 Task: Explore satellite view of the Grand Canyon in Arizona.
Action: Mouse moved to (123, 77)
Screenshot: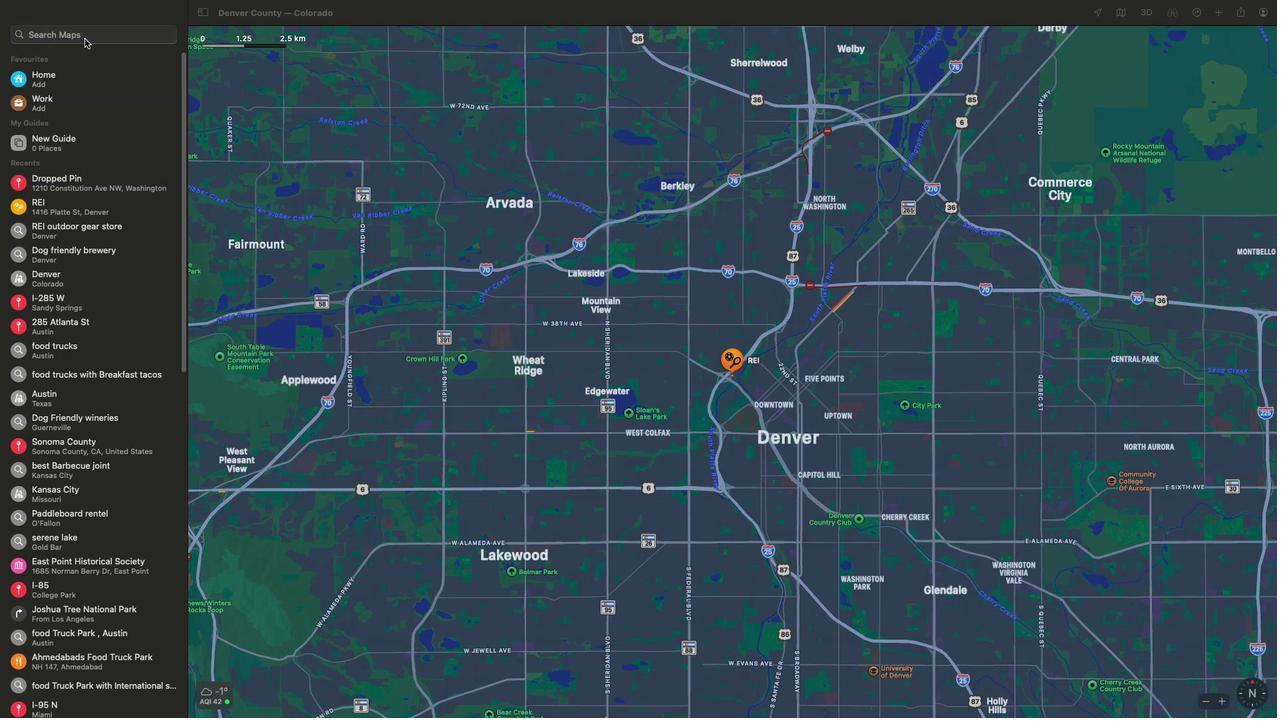 
Action: Mouse pressed left at (123, 77)
Screenshot: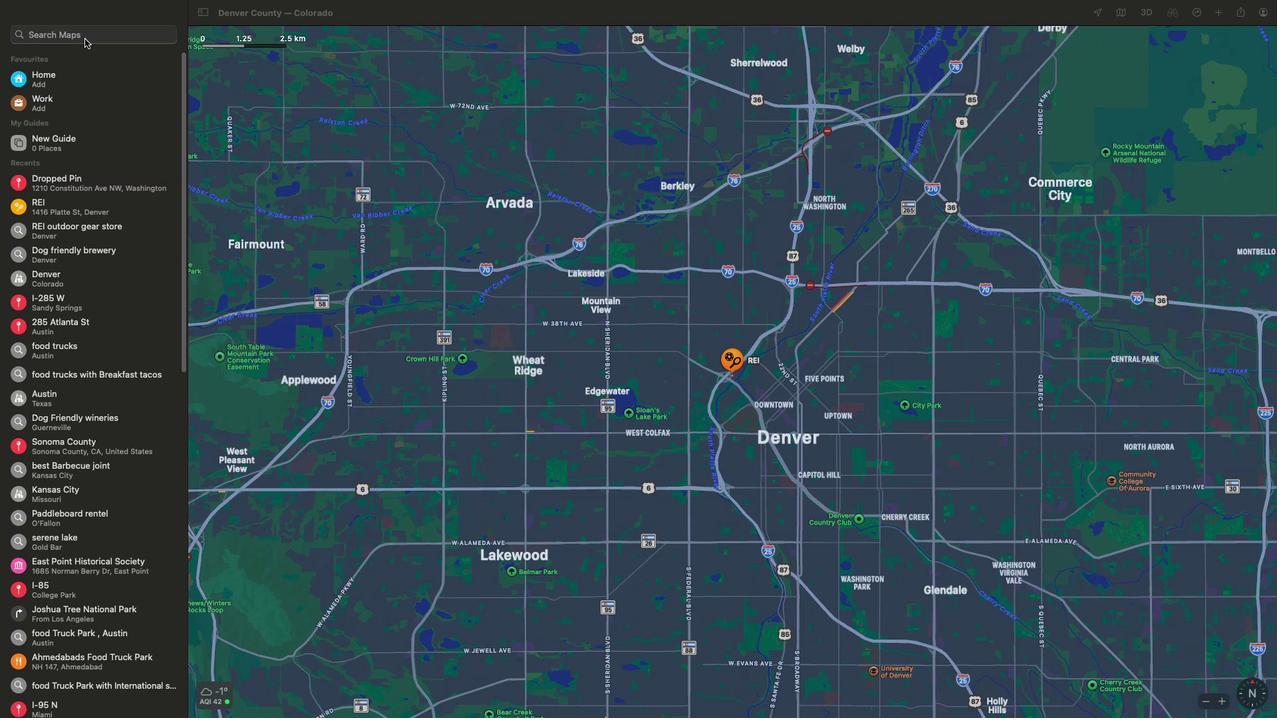 
Action: Key pressed Key.shift'G''r''a''n''d'Key.spaceKey.shift'C''a''n''t'Key.backspace'y''o''n'Key.space','Key.spaceKey.shift'A''r''i''z''o''n''a'Key.spaceKey.enter
Screenshot: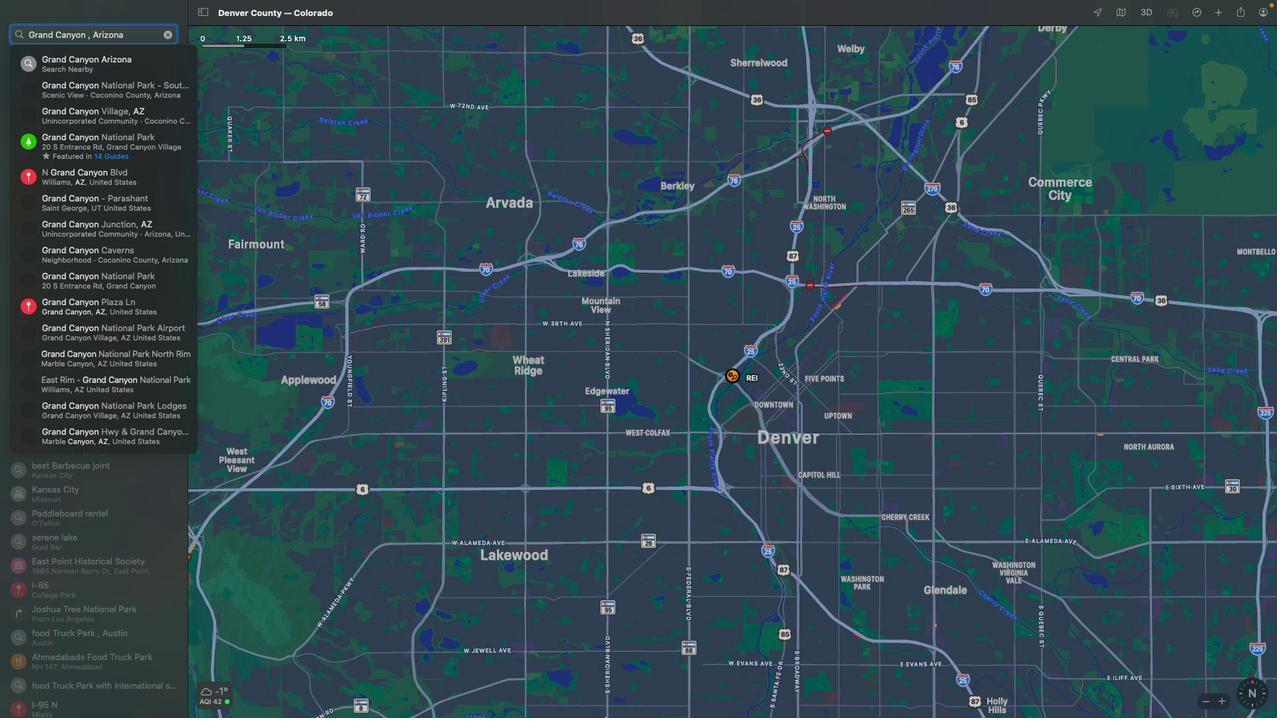 
Action: Mouse moved to (1166, 55)
Screenshot: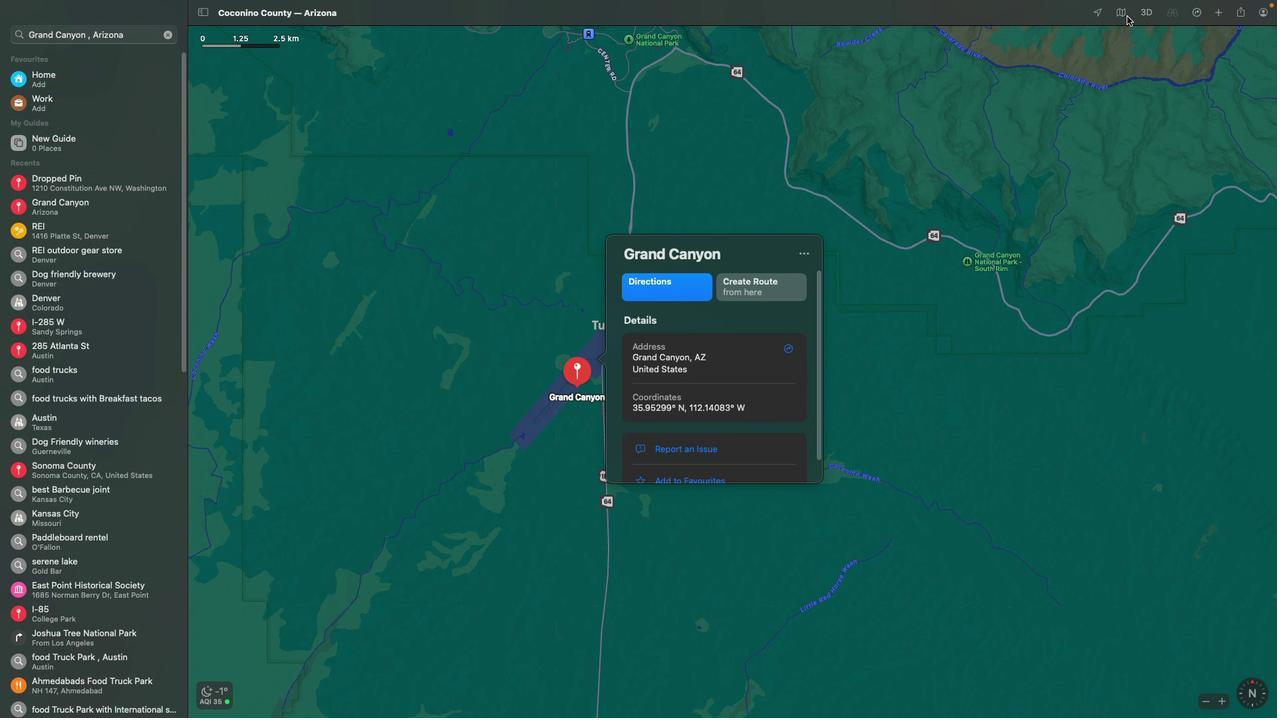 
Action: Mouse pressed left at (1166, 55)
Screenshot: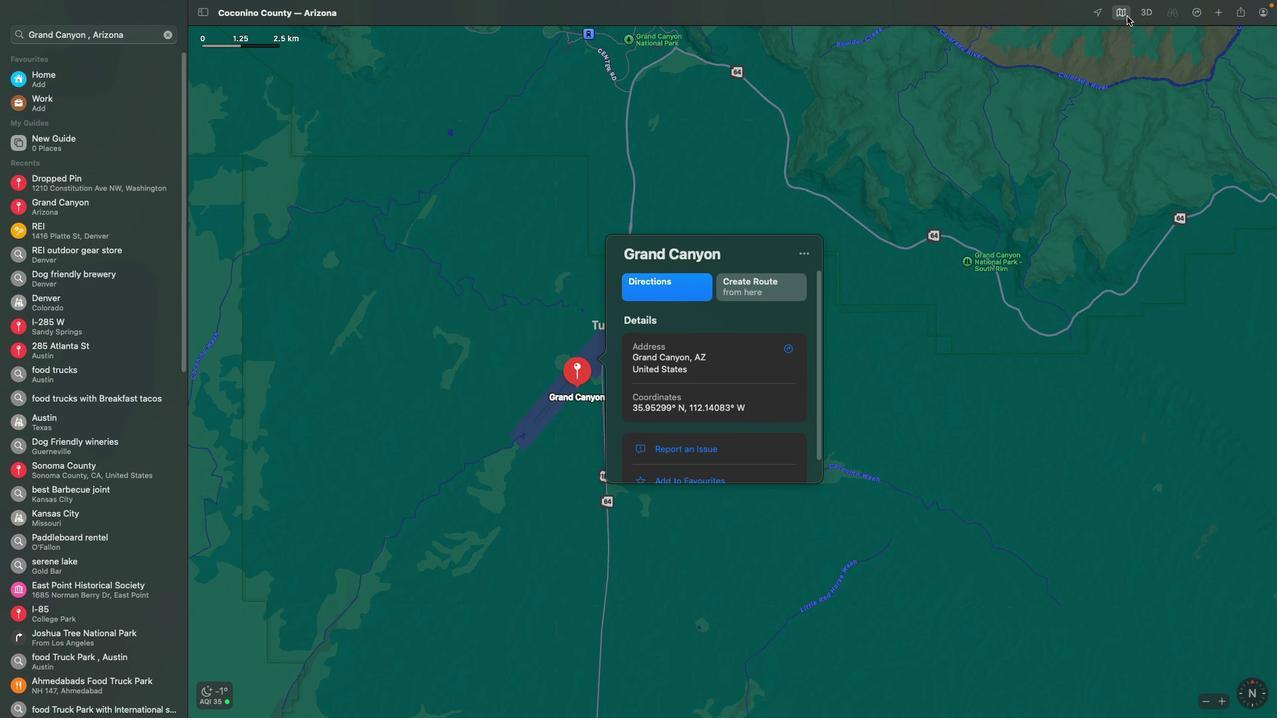 
Action: Mouse moved to (1236, 184)
Screenshot: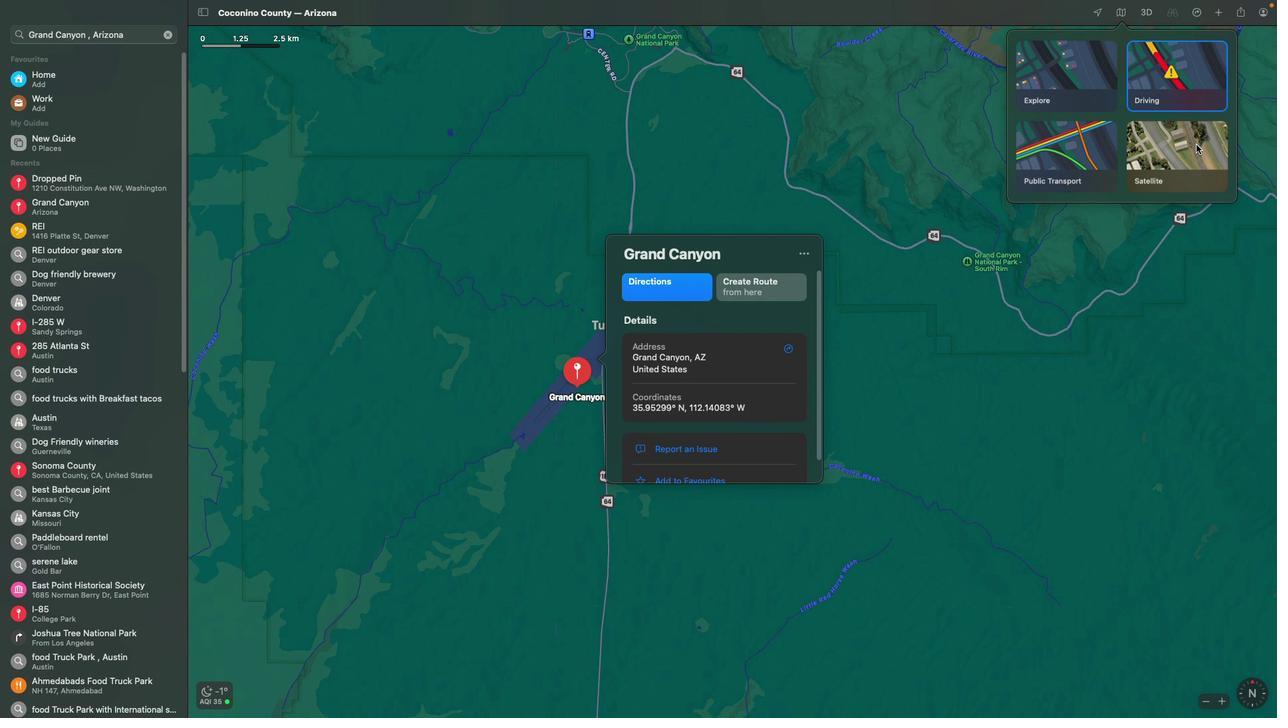 
Action: Mouse pressed left at (1236, 184)
Screenshot: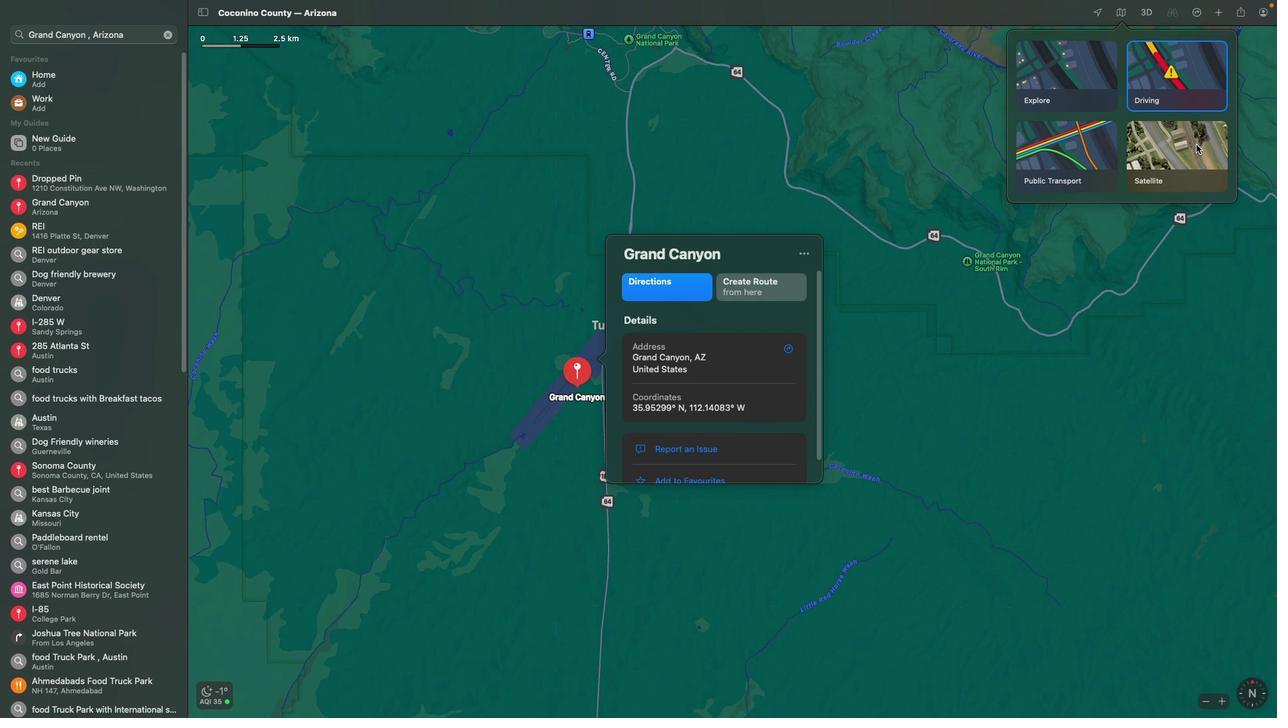 
Action: Mouse moved to (593, 469)
Screenshot: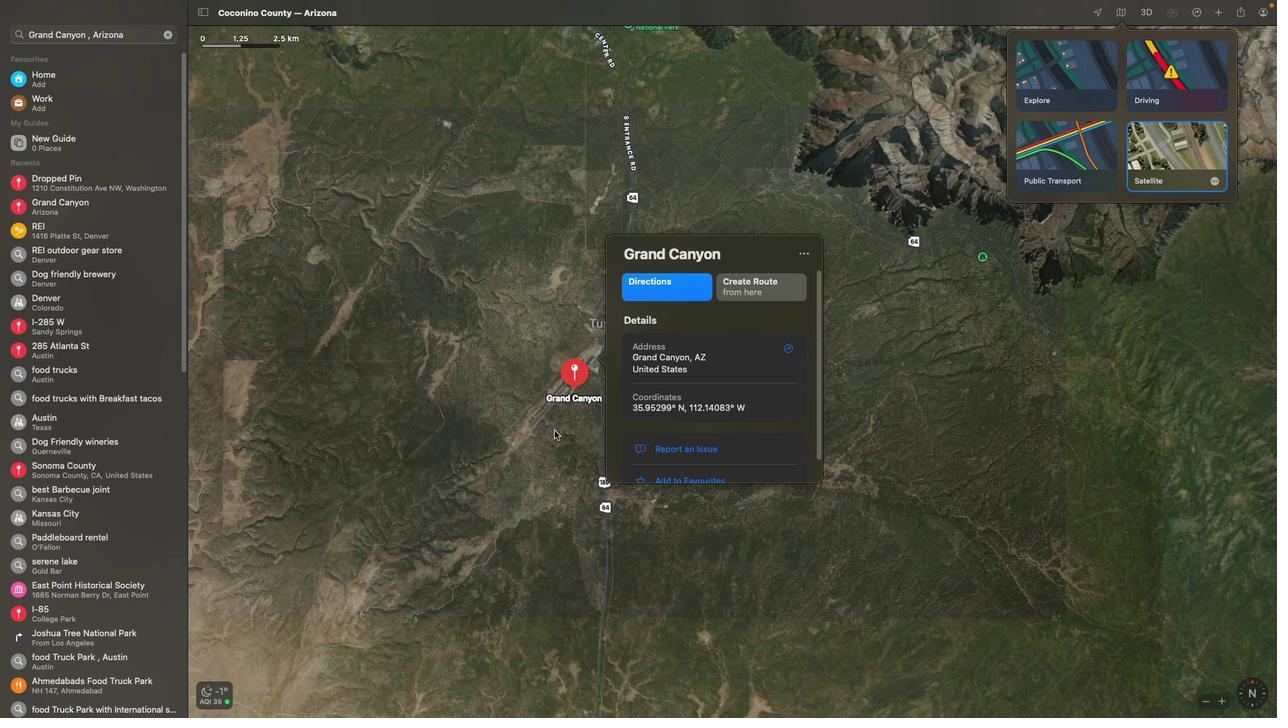 
Action: Mouse scrolled (593, 469) with delta (39, 39)
Screenshot: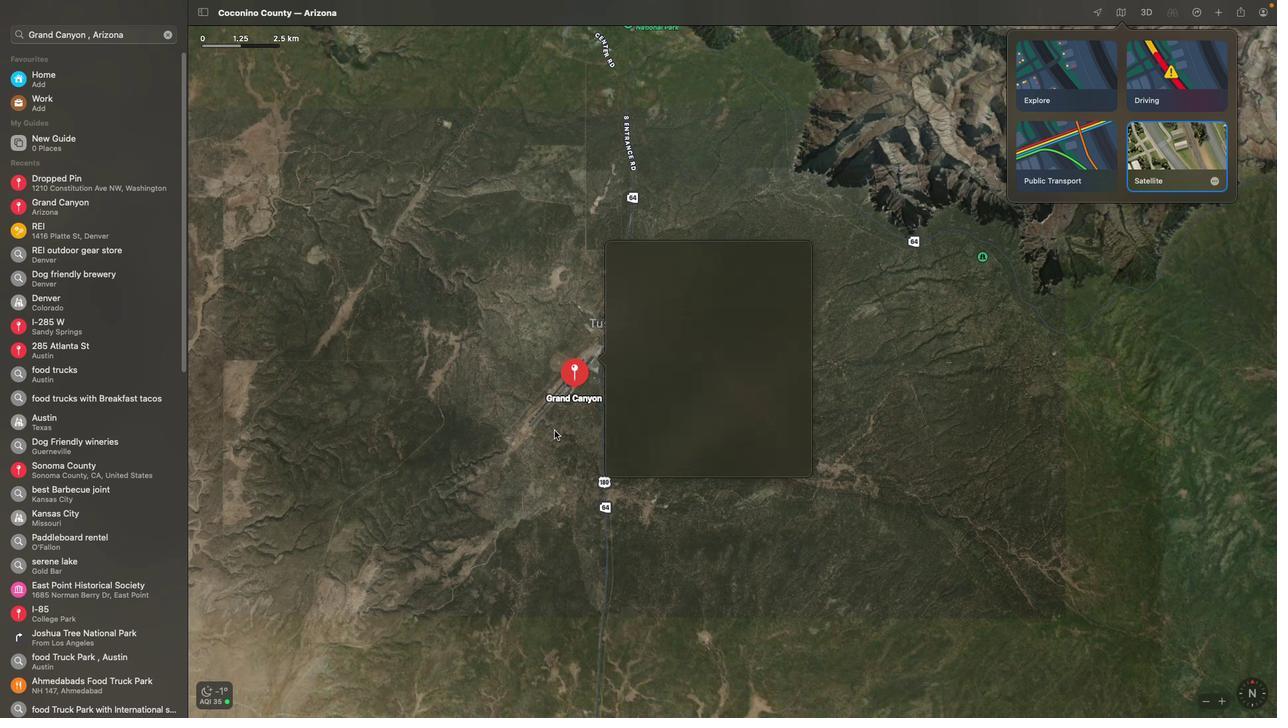 
Action: Mouse scrolled (593, 469) with delta (39, 39)
Screenshot: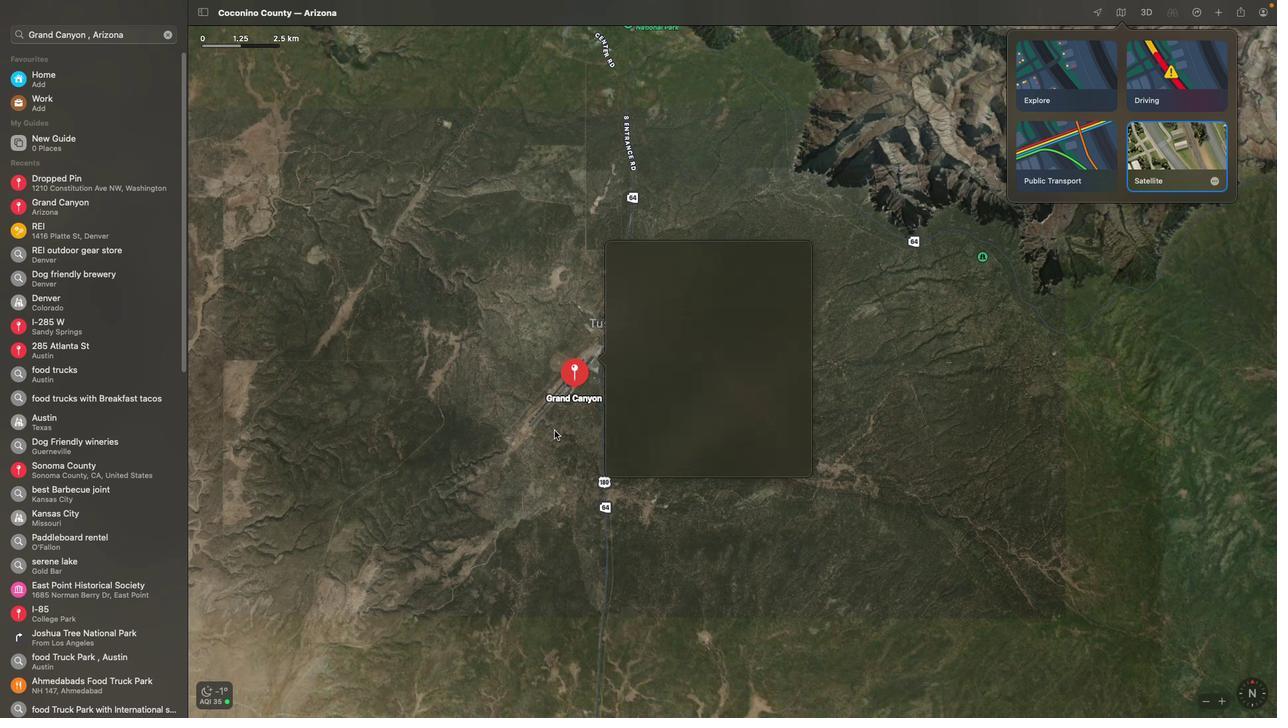 
Action: Mouse scrolled (593, 469) with delta (39, 41)
Screenshot: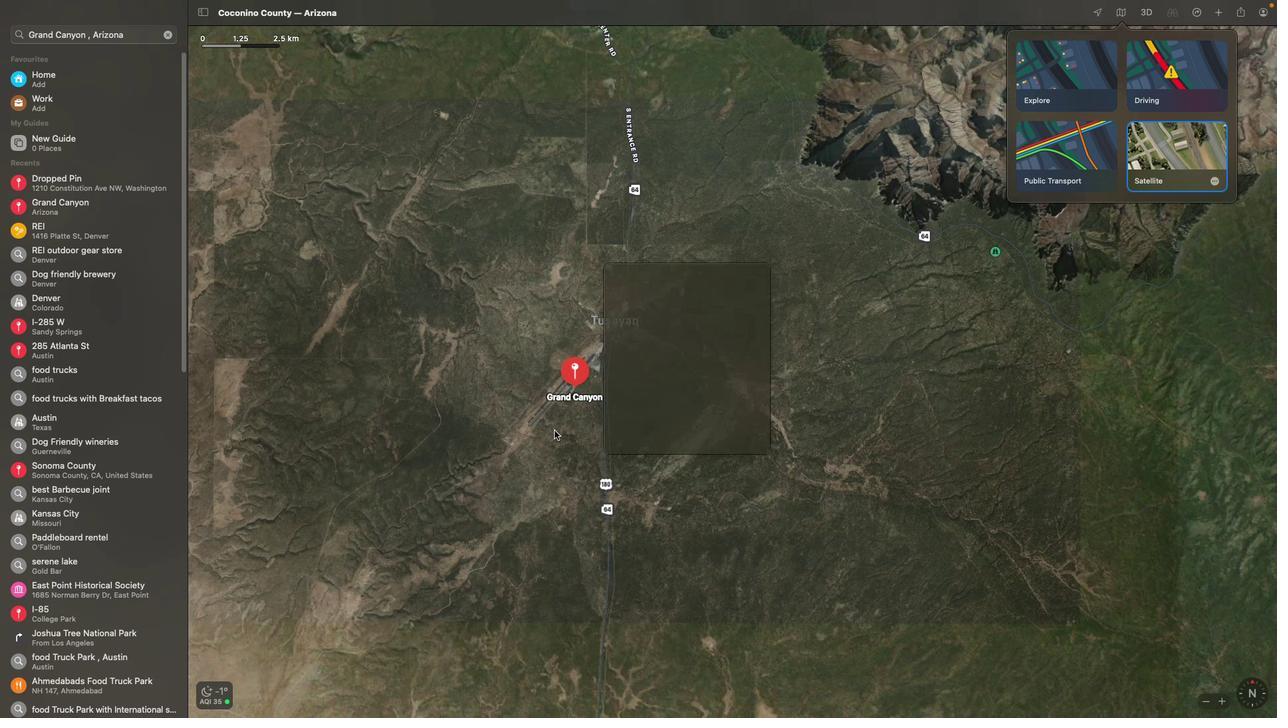 
Action: Mouse scrolled (593, 469) with delta (39, 42)
Screenshot: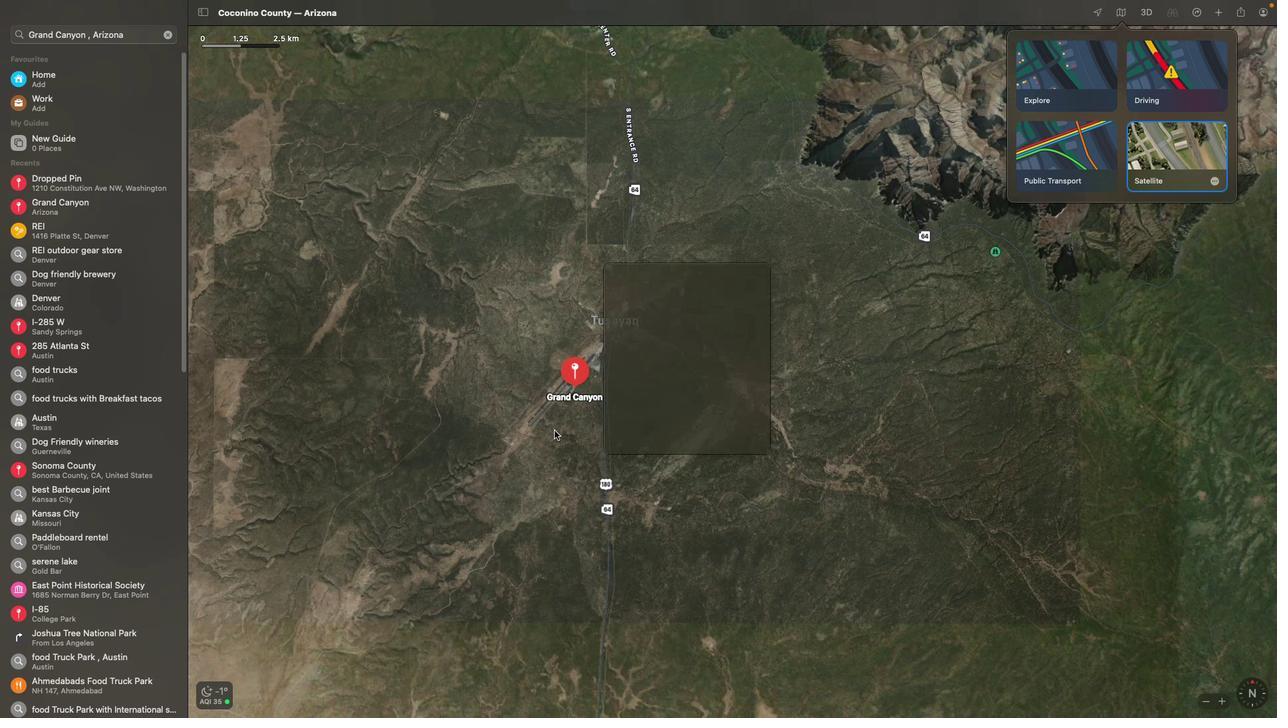 
Action: Mouse scrolled (593, 469) with delta (39, 43)
Screenshot: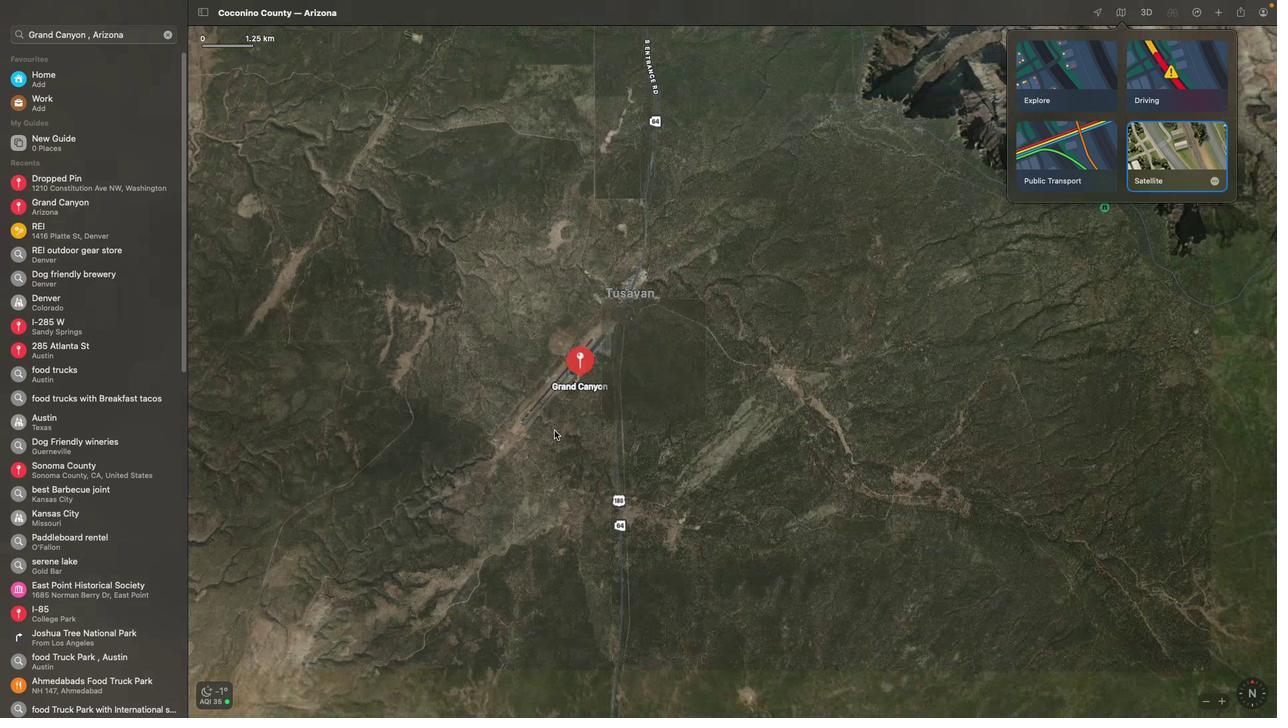 
Action: Mouse scrolled (593, 469) with delta (39, 39)
Screenshot: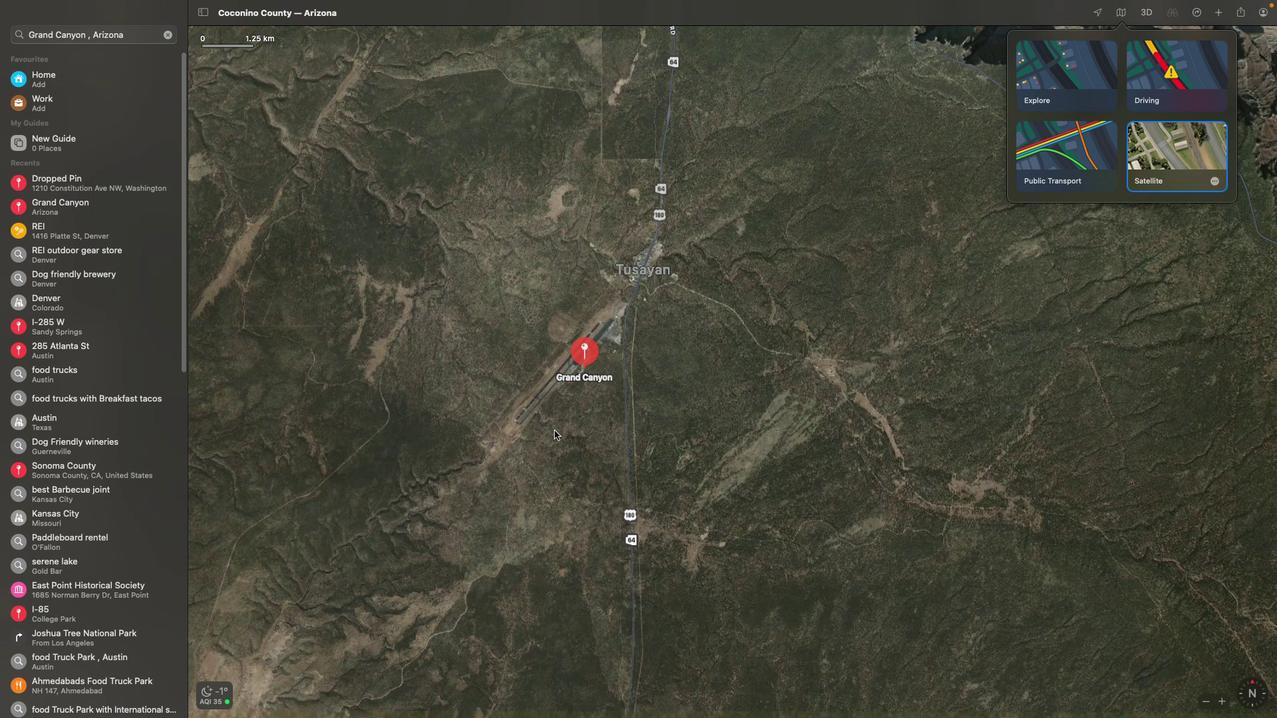 
Action: Mouse scrolled (593, 469) with delta (39, 39)
Screenshot: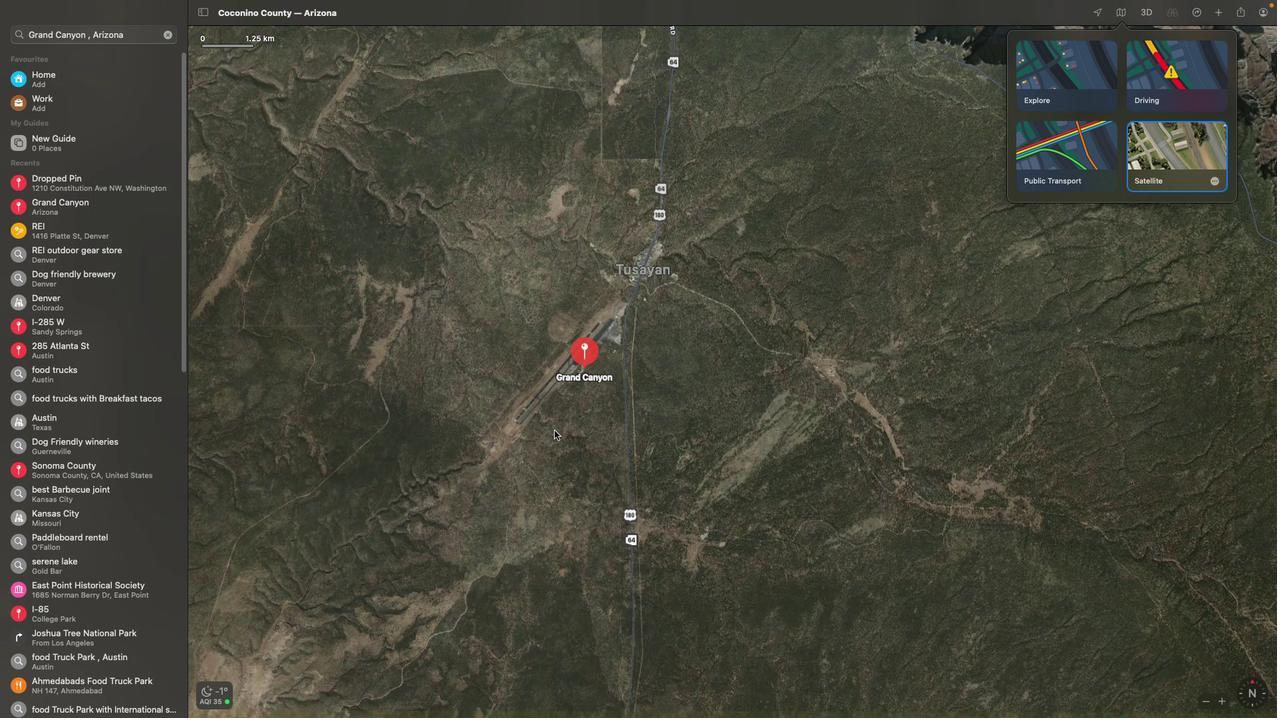 
Action: Mouse scrolled (593, 469) with delta (39, 41)
Screenshot: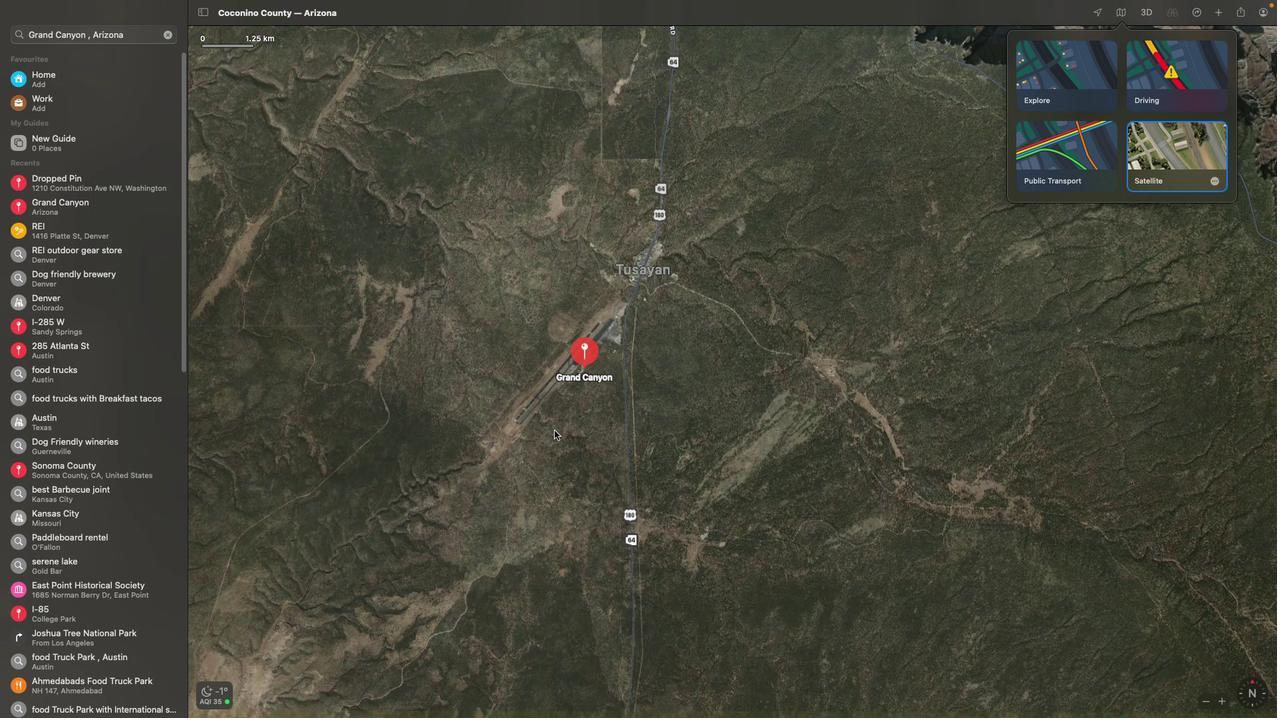
Action: Mouse scrolled (593, 469) with delta (39, 42)
Screenshot: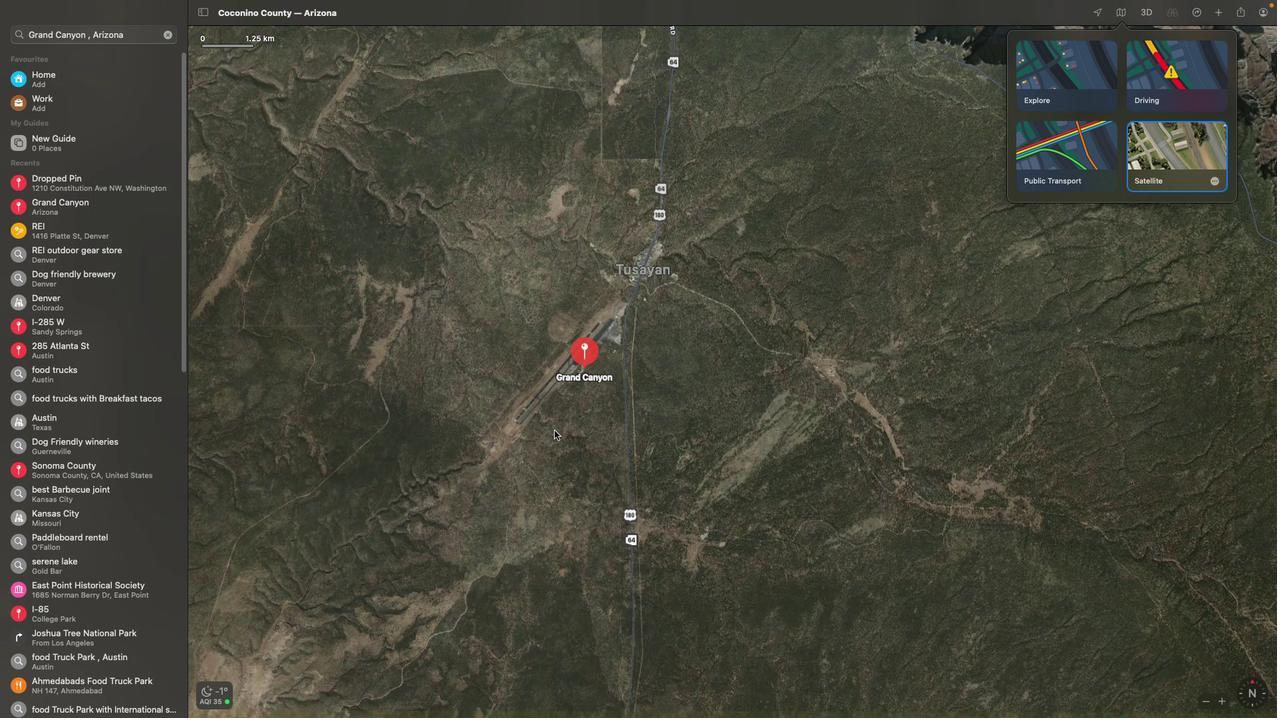
Action: Mouse scrolled (593, 469) with delta (39, 43)
Screenshot: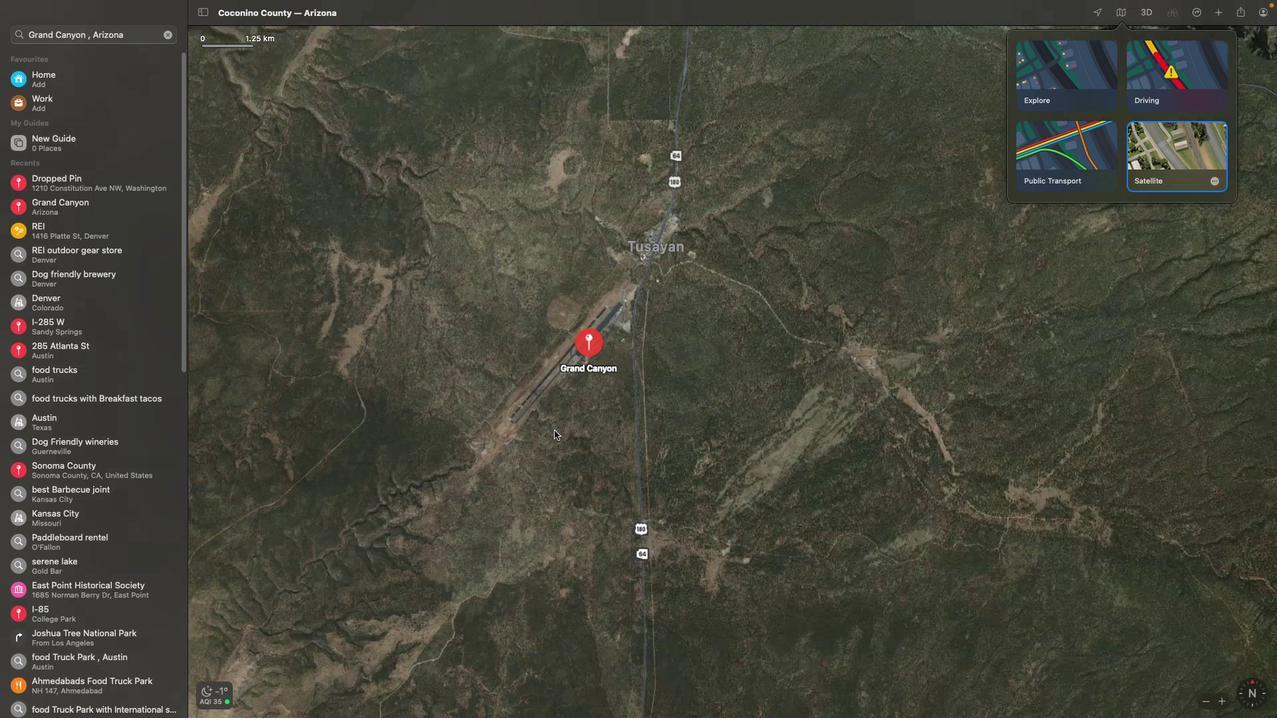 
Action: Mouse moved to (626, 455)
Screenshot: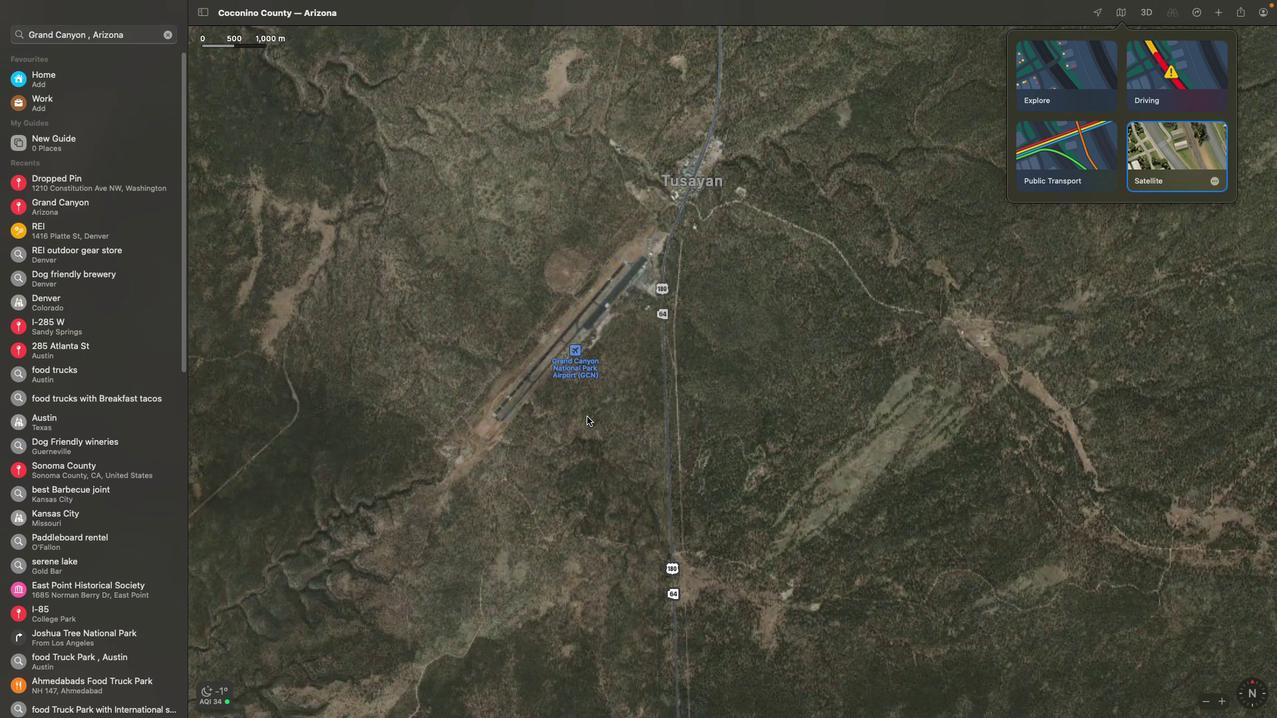 
Action: Mouse scrolled (626, 455) with delta (39, 39)
Screenshot: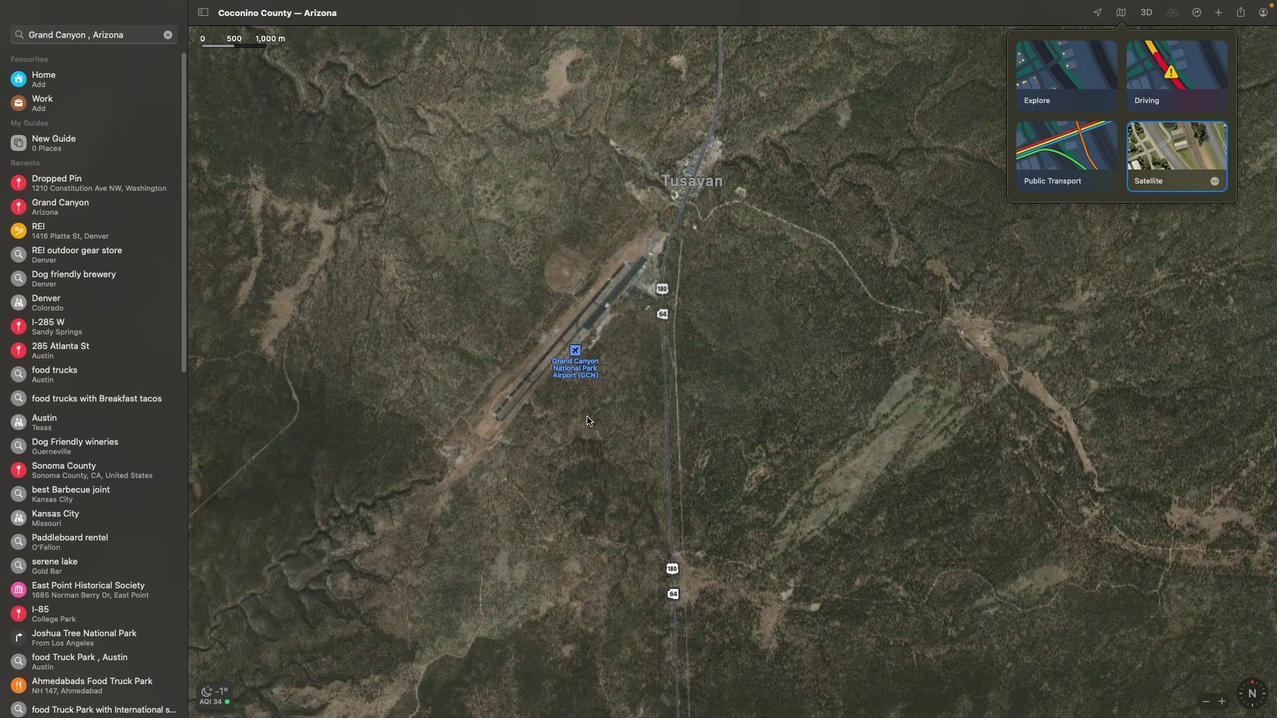 
Action: Mouse scrolled (626, 455) with delta (39, 39)
Screenshot: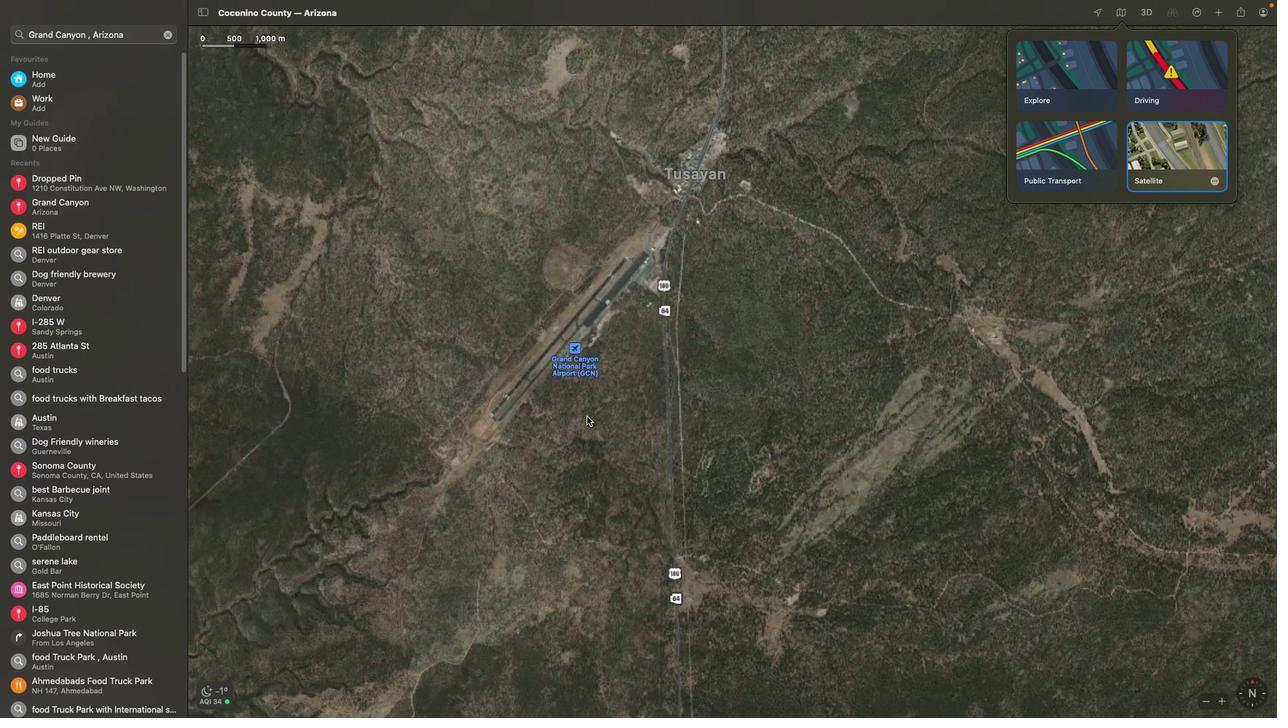 
Action: Mouse scrolled (626, 455) with delta (39, 41)
Screenshot: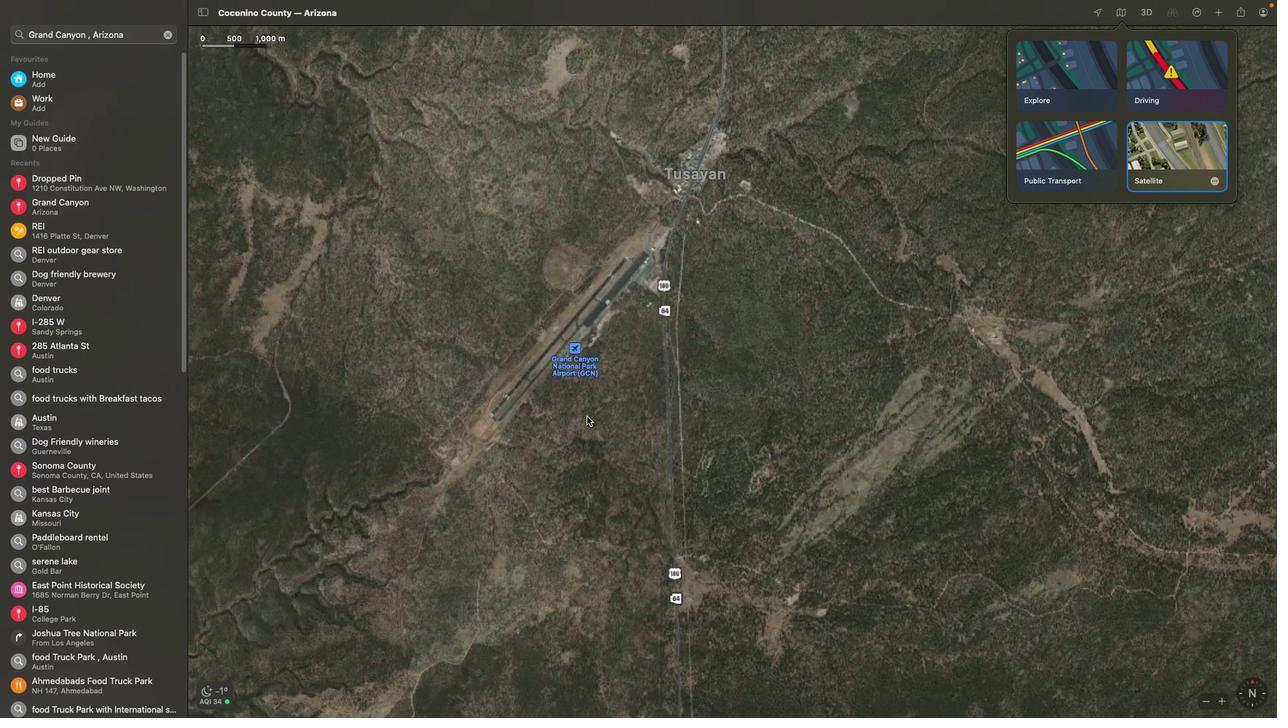 
Action: Mouse scrolled (626, 455) with delta (39, 42)
Screenshot: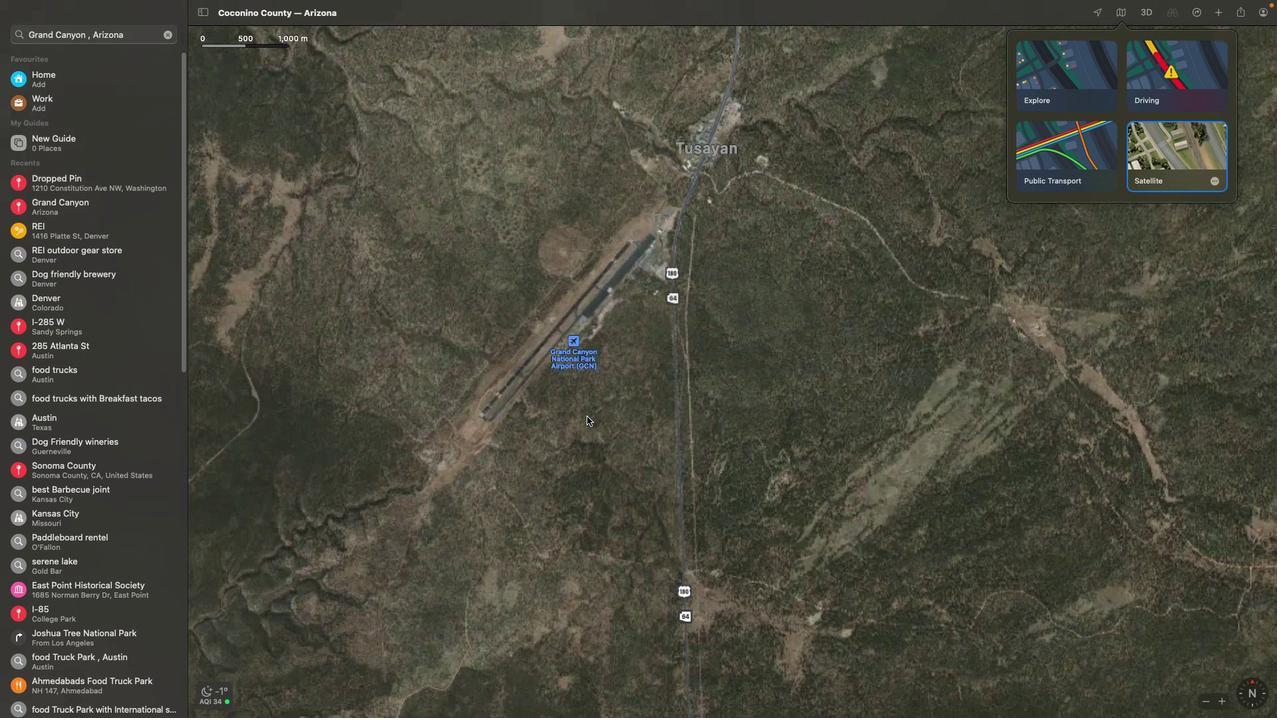 
Action: Mouse moved to (651, 402)
Screenshot: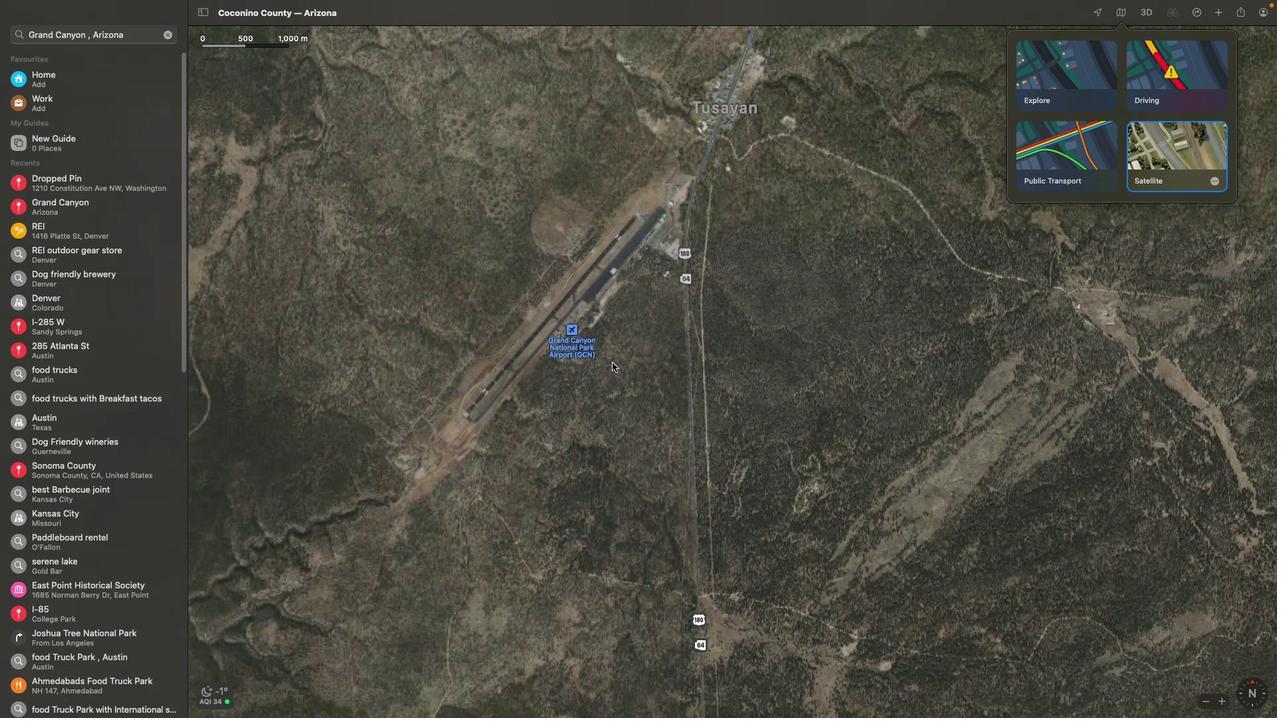 
Action: Mouse pressed left at (651, 402)
Screenshot: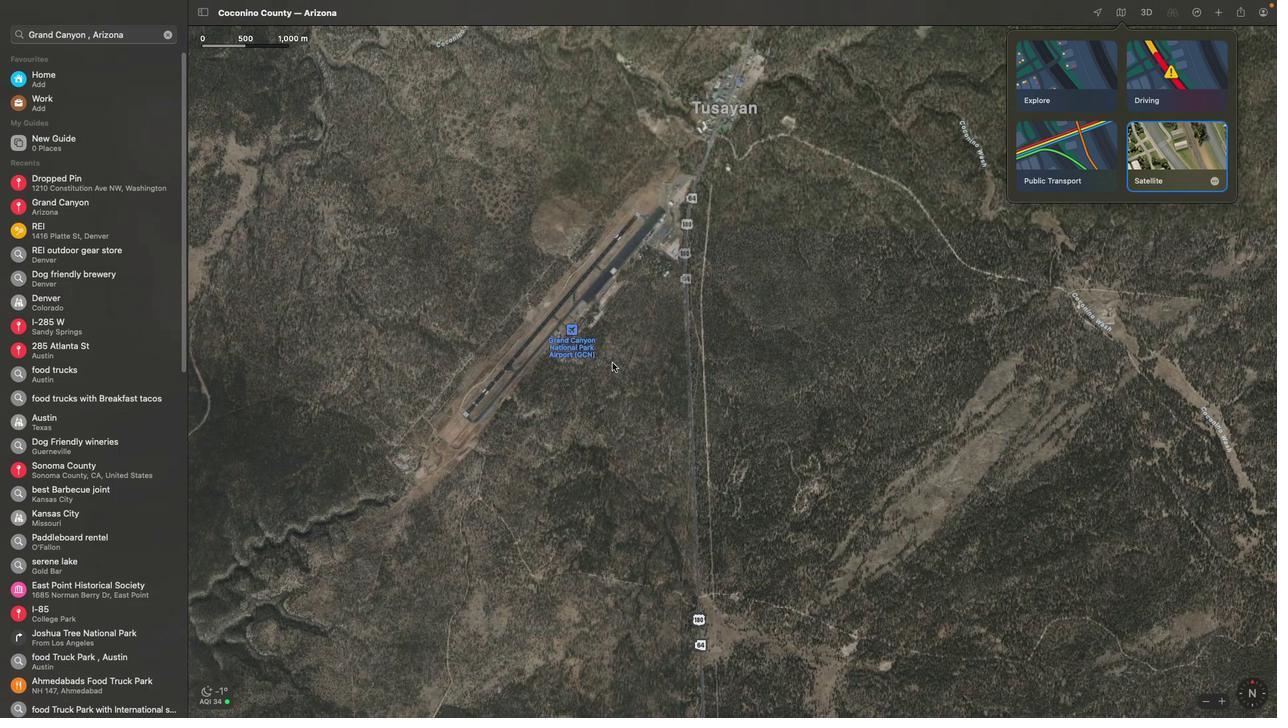 
Action: Mouse moved to (644, 418)
Screenshot: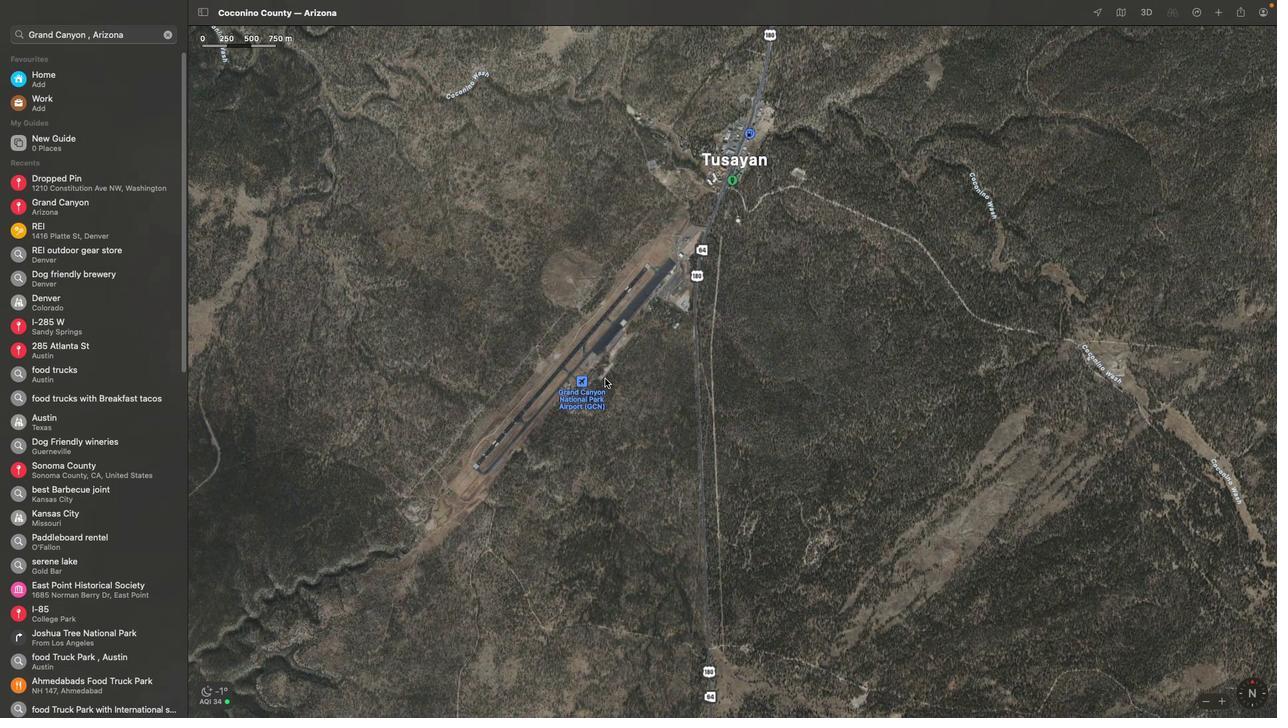 
Action: Mouse scrolled (644, 418) with delta (39, 39)
Screenshot: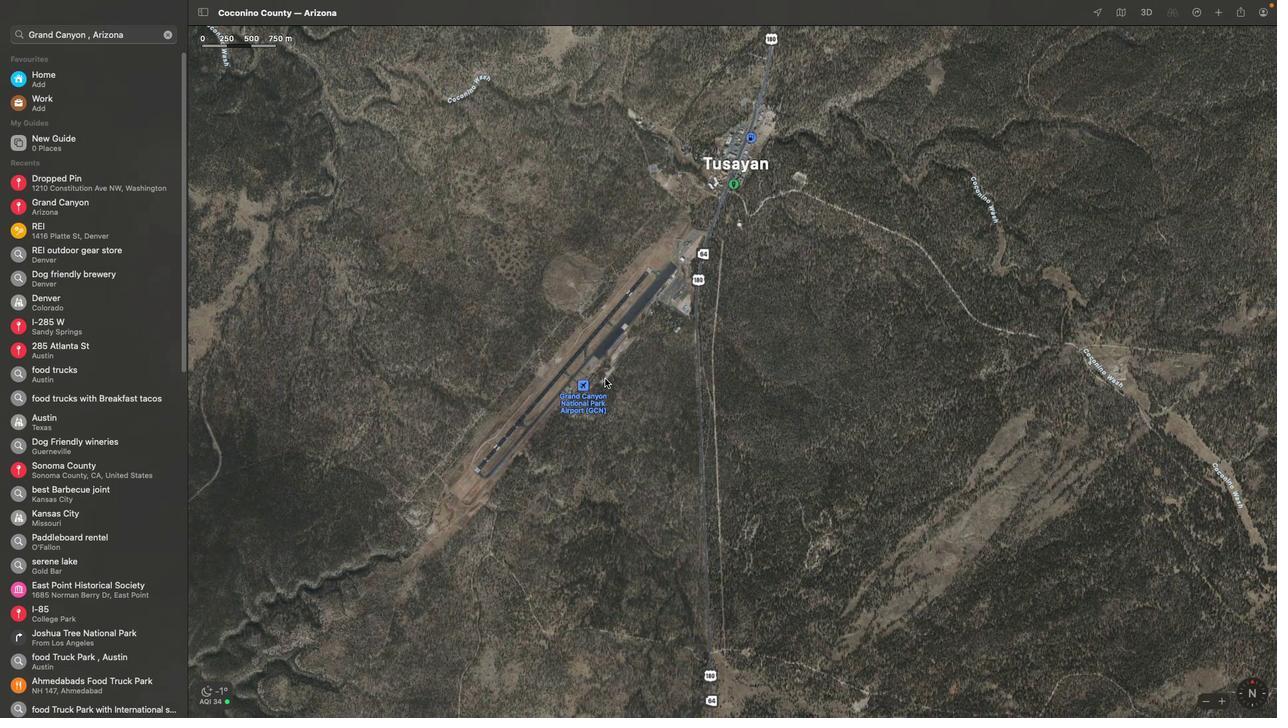 
Action: Mouse scrolled (644, 418) with delta (39, 39)
Screenshot: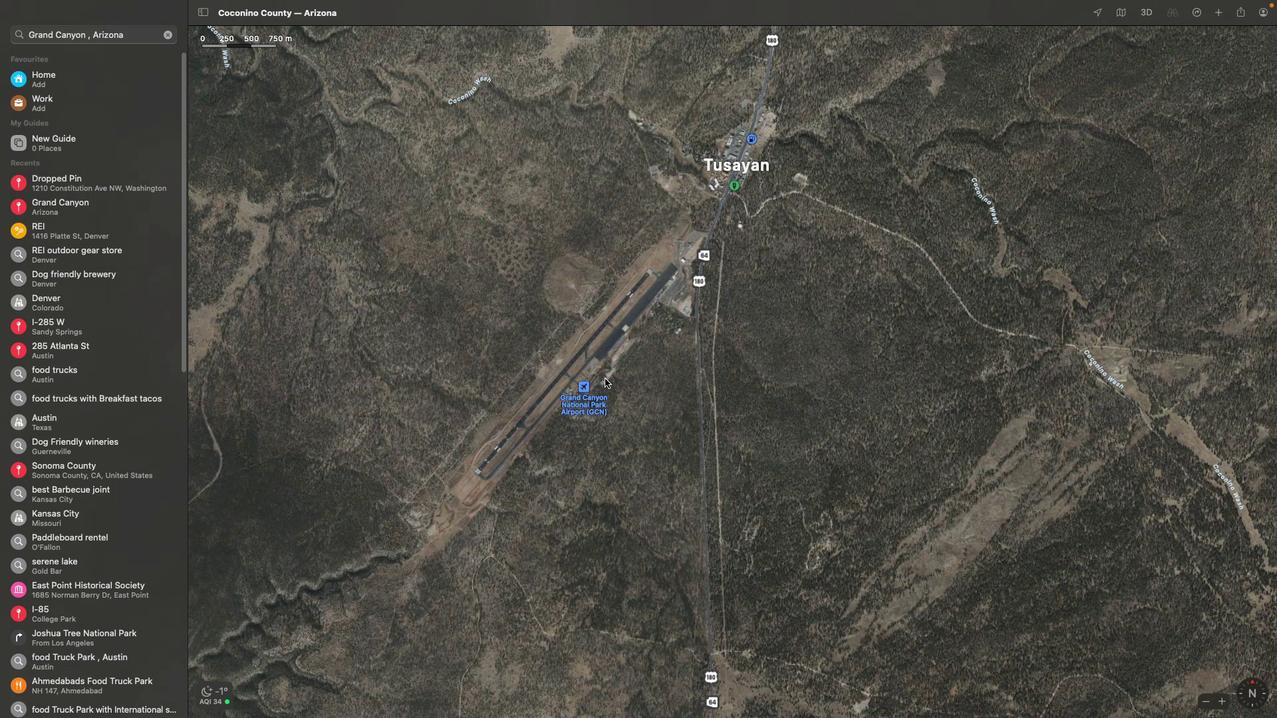 
Action: Mouse scrolled (644, 418) with delta (39, 41)
Screenshot: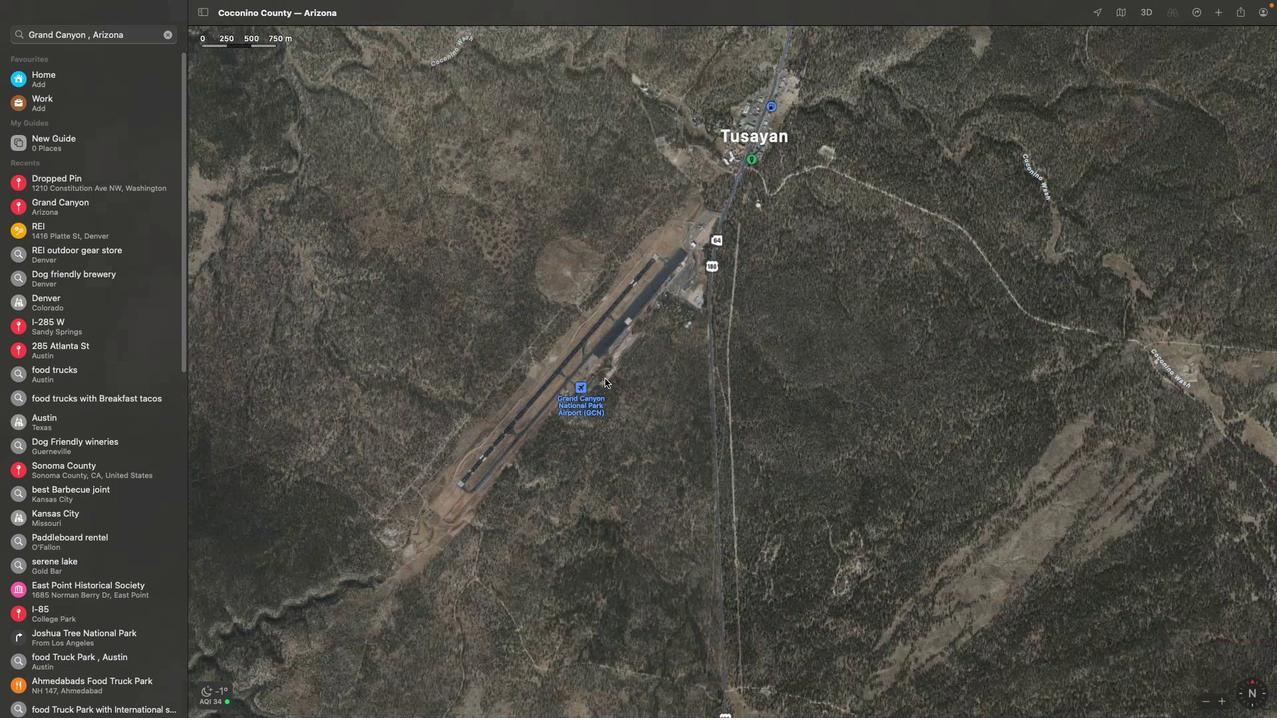 
Action: Mouse scrolled (644, 418) with delta (39, 42)
Screenshot: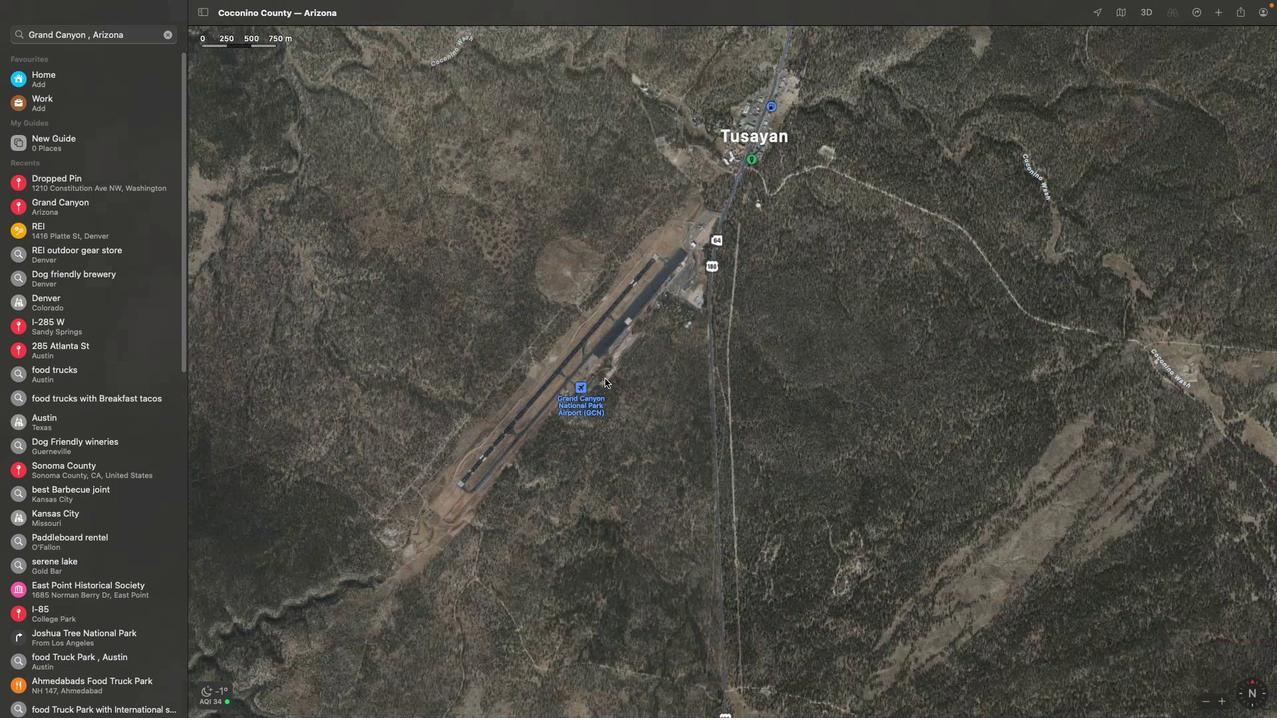 
Action: Mouse scrolled (644, 418) with delta (39, 43)
Screenshot: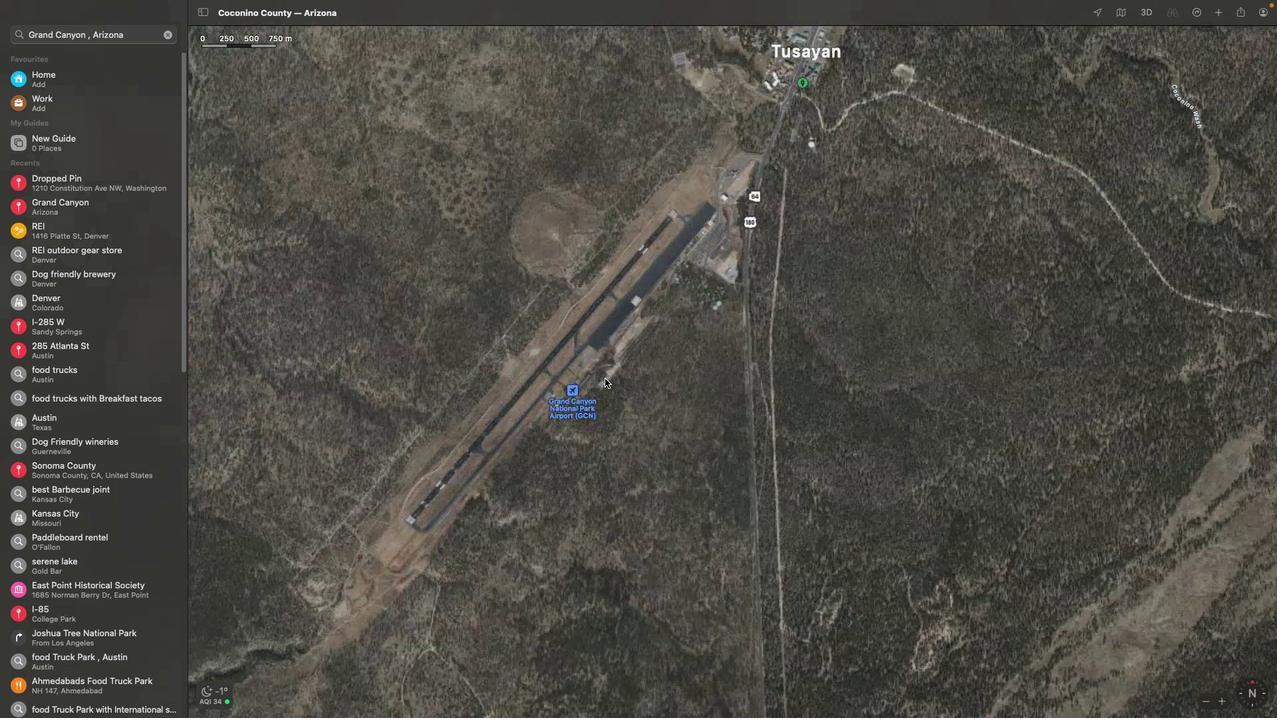 
Action: Mouse scrolled (644, 418) with delta (39, 43)
Screenshot: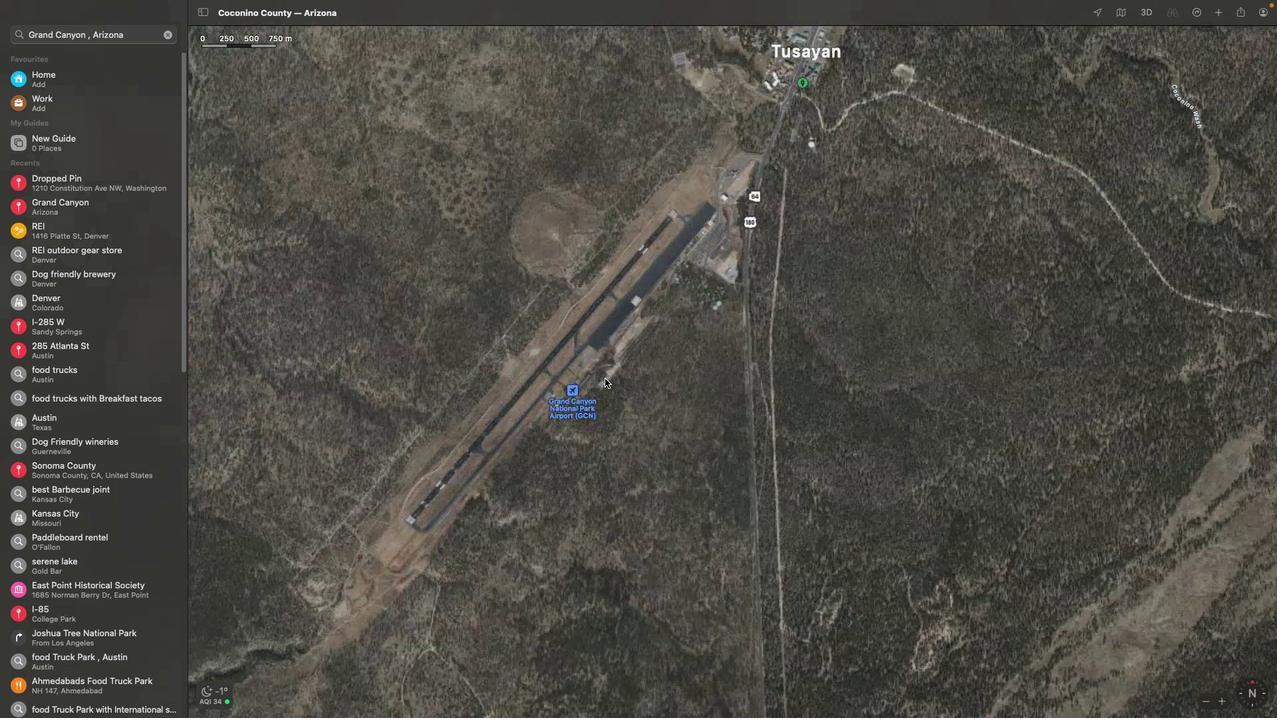 
Action: Mouse moved to (719, 397)
Screenshot: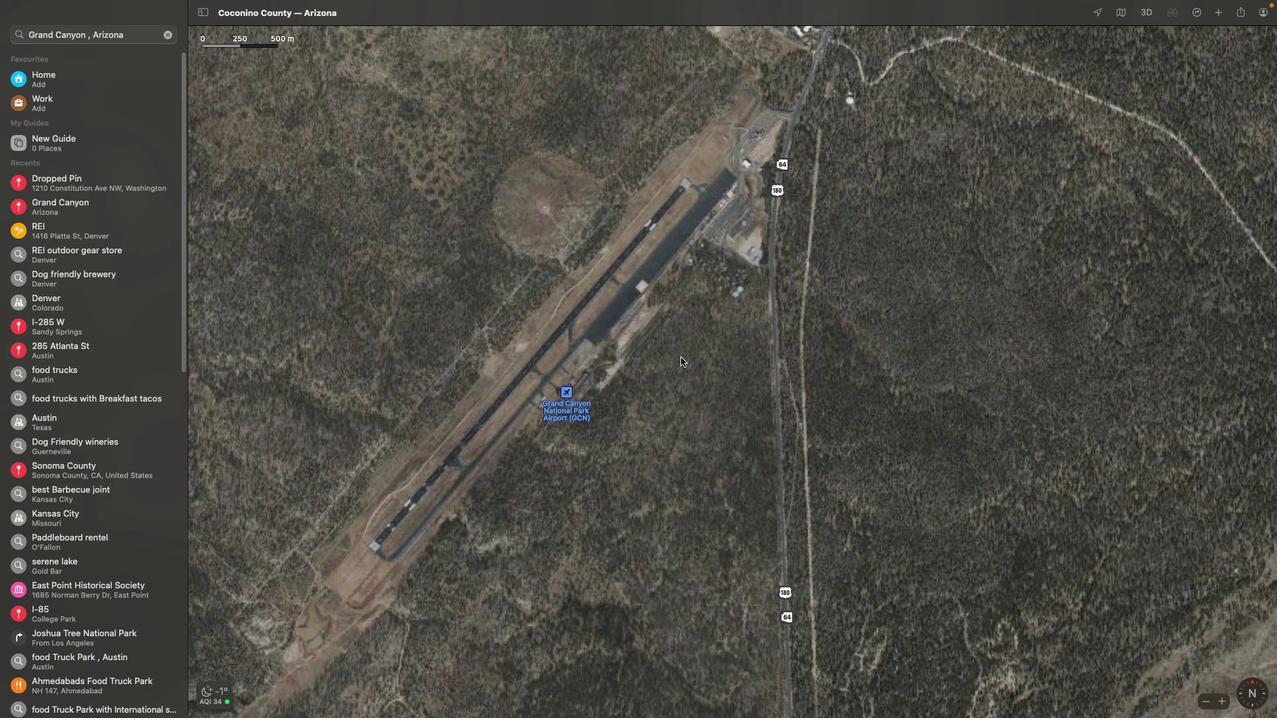 
Action: Mouse pressed left at (719, 397)
Screenshot: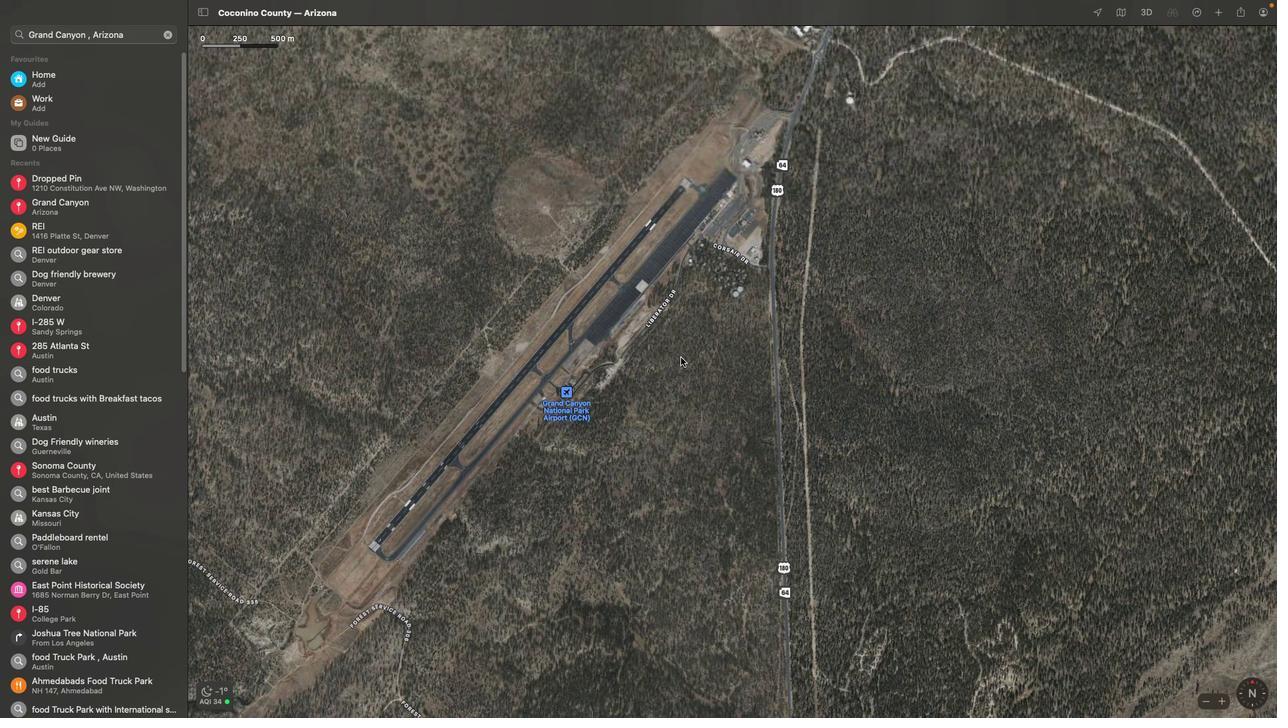 
Action: Mouse moved to (634, 466)
Screenshot: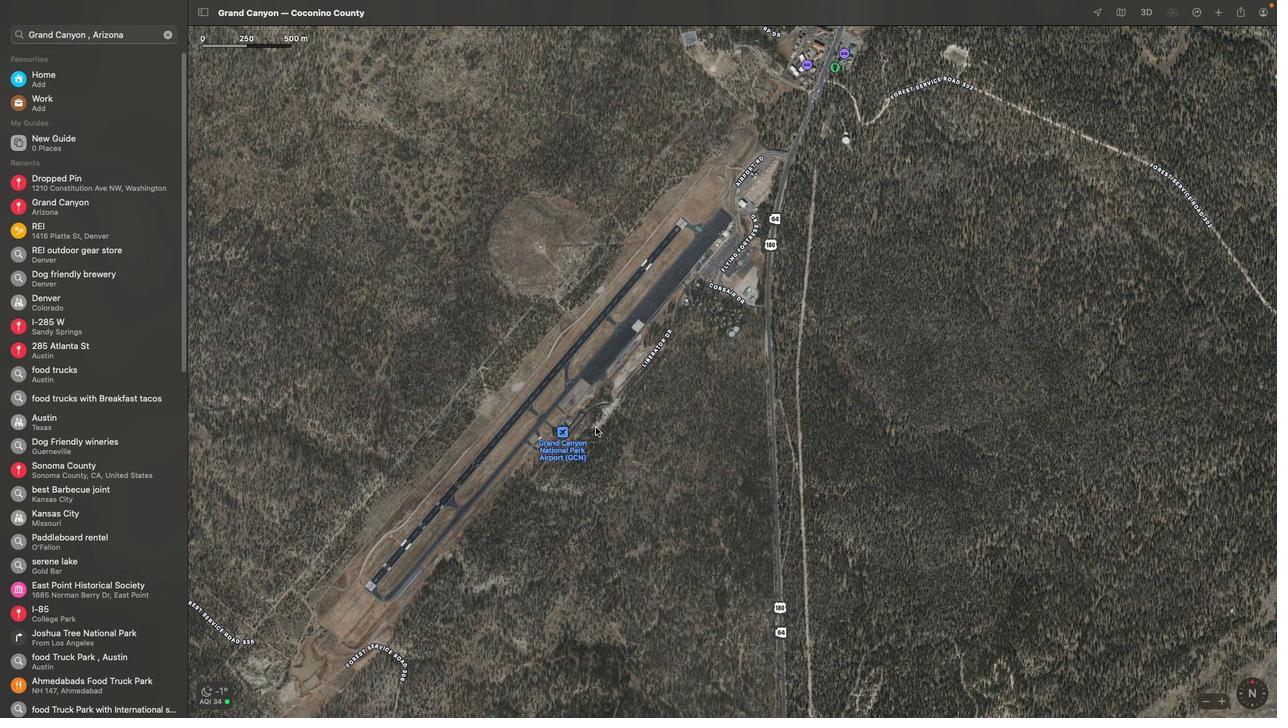 
Action: Mouse scrolled (634, 466) with delta (39, 39)
Screenshot: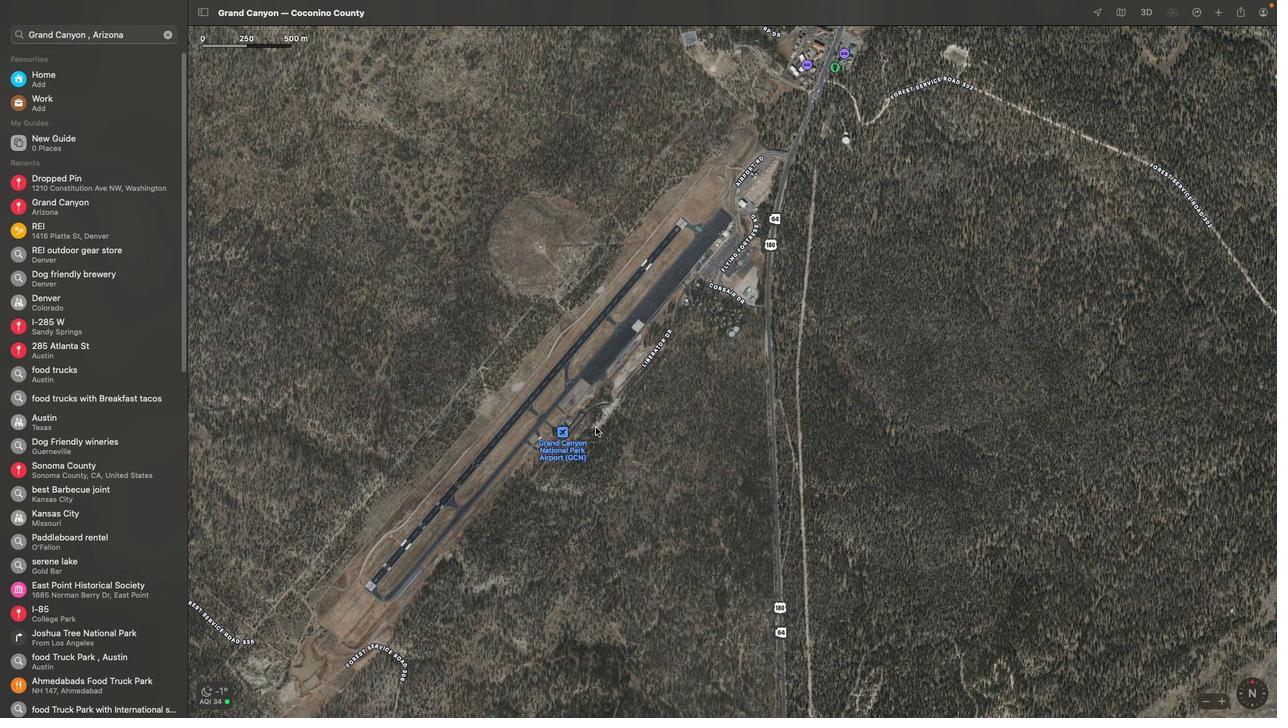
Action: Mouse scrolled (634, 466) with delta (39, 39)
Screenshot: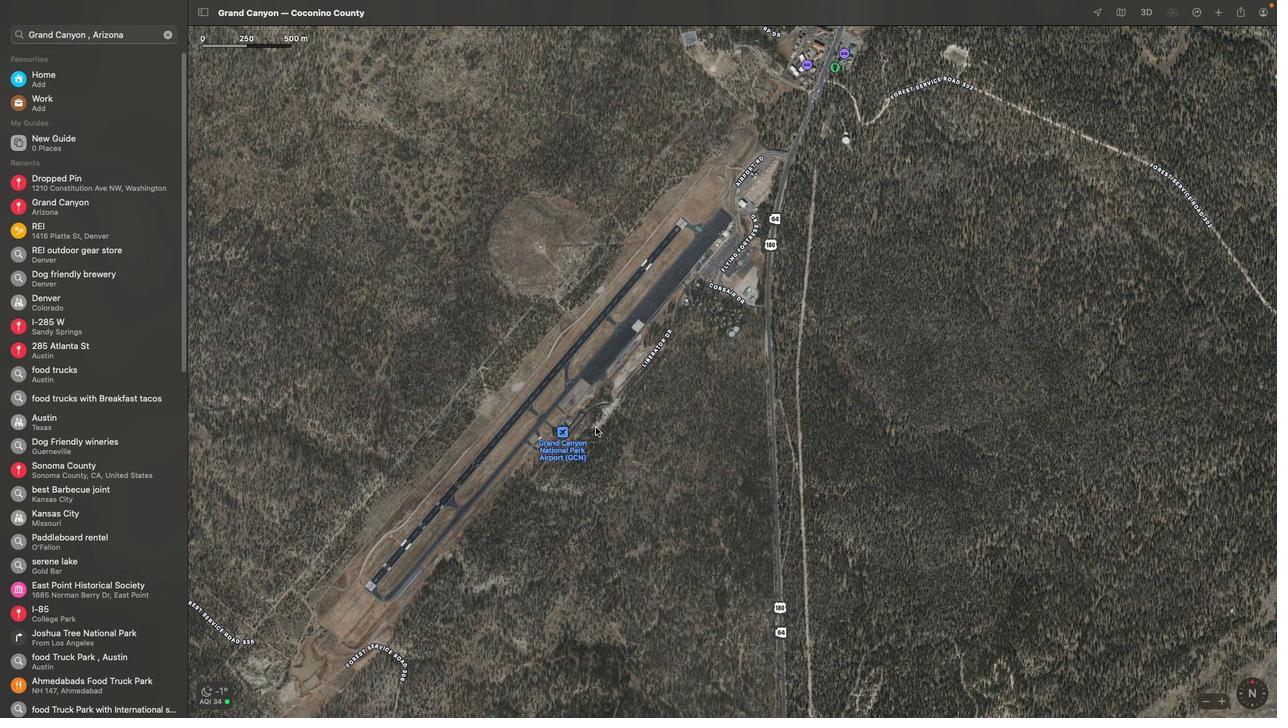 
Action: Mouse scrolled (634, 466) with delta (39, 41)
Screenshot: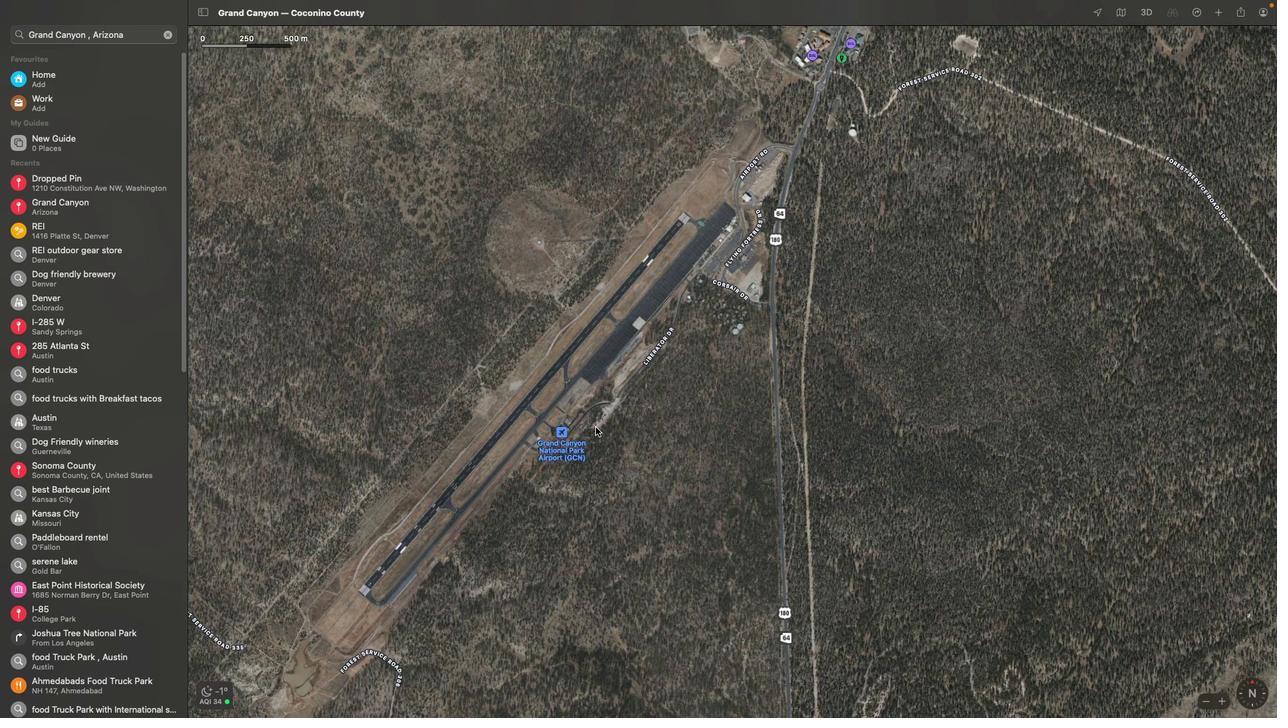 
Action: Mouse scrolled (634, 466) with delta (39, 41)
Screenshot: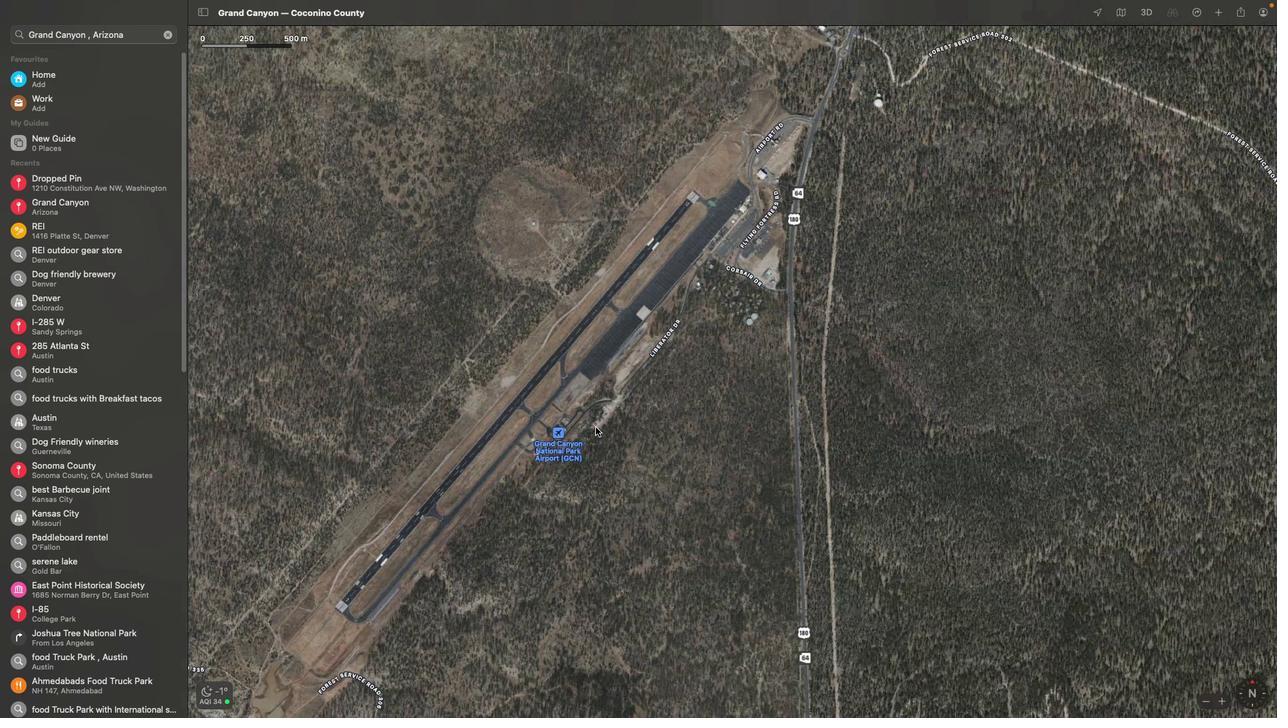
Action: Mouse moved to (636, 461)
Screenshot: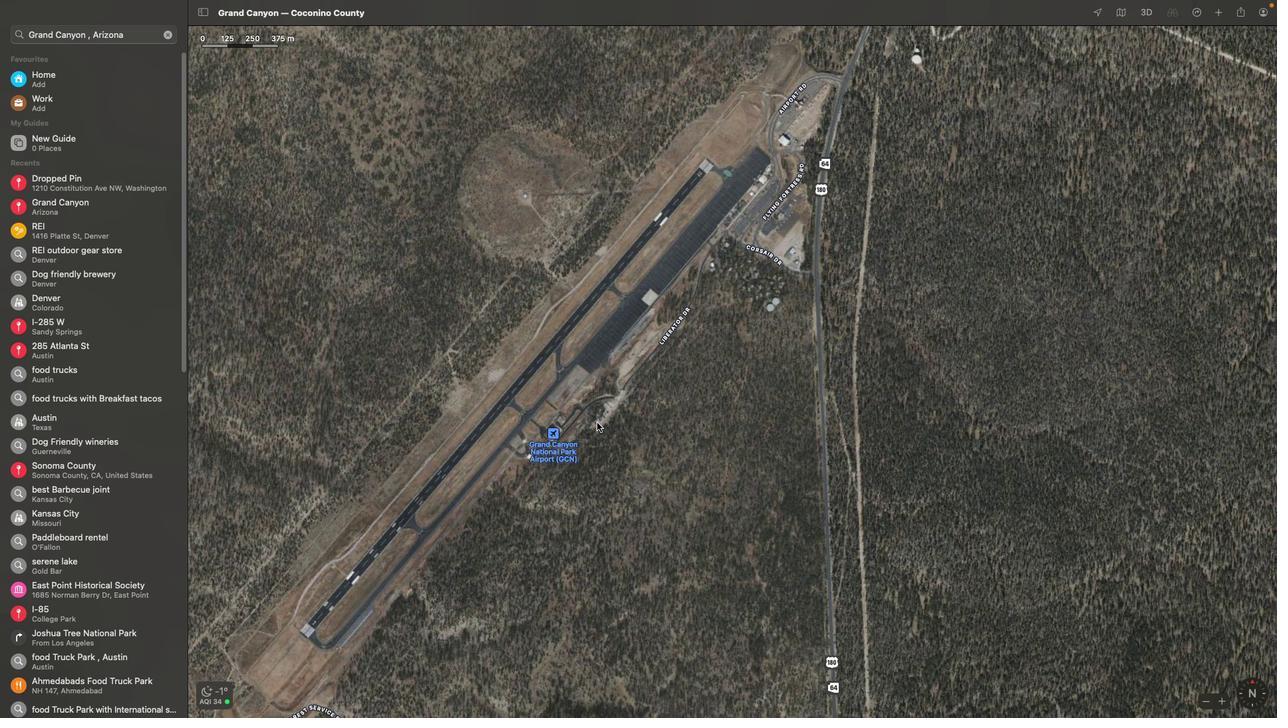 
